 Task: Plan a study group session for the upcoming exam on the 15th at 2:00 PM.
Action: Mouse moved to (101, 108)
Screenshot: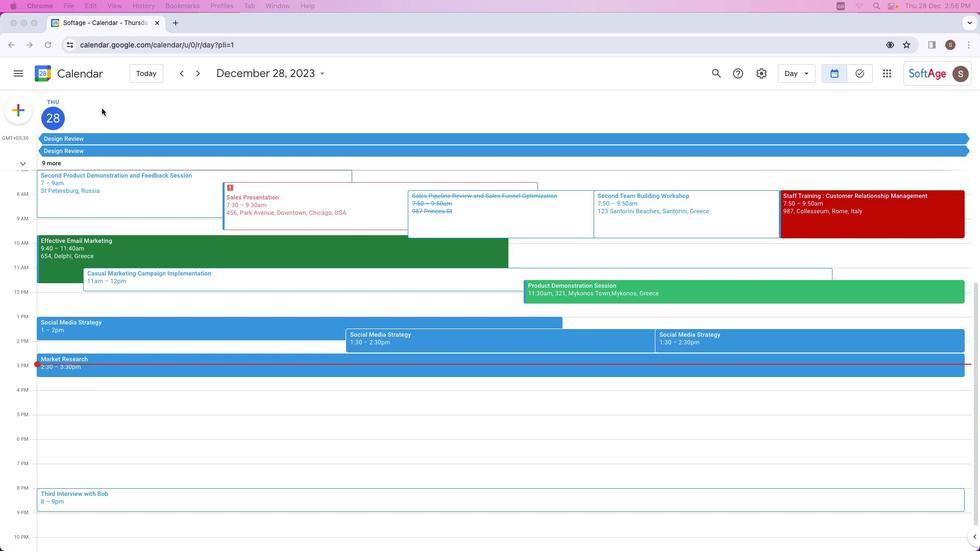 
Action: Mouse pressed left at (101, 108)
Screenshot: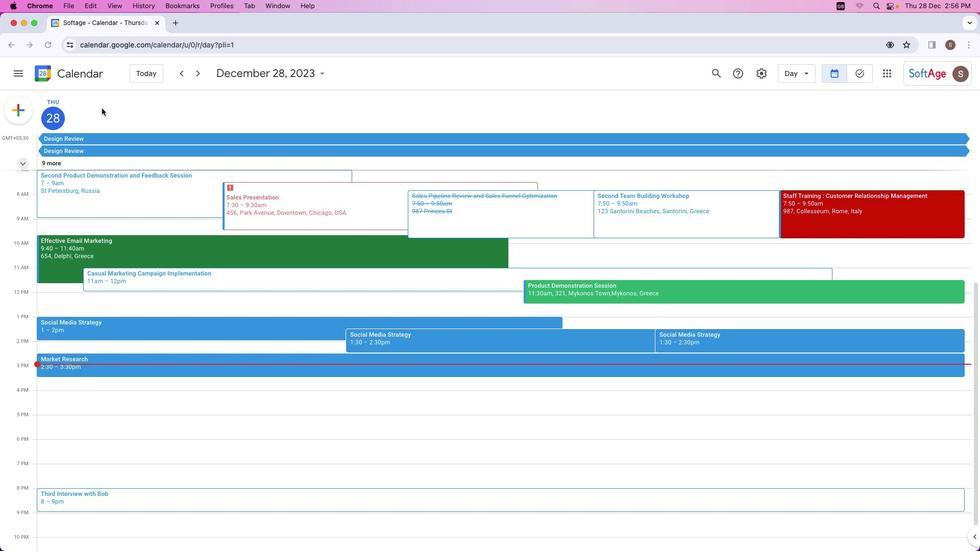 
Action: Mouse moved to (18, 106)
Screenshot: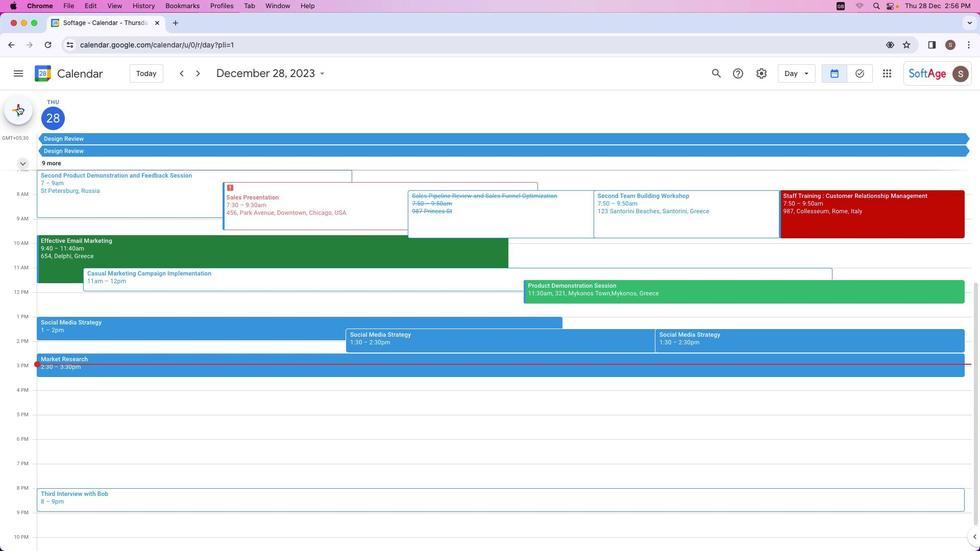 
Action: Mouse pressed left at (18, 106)
Screenshot: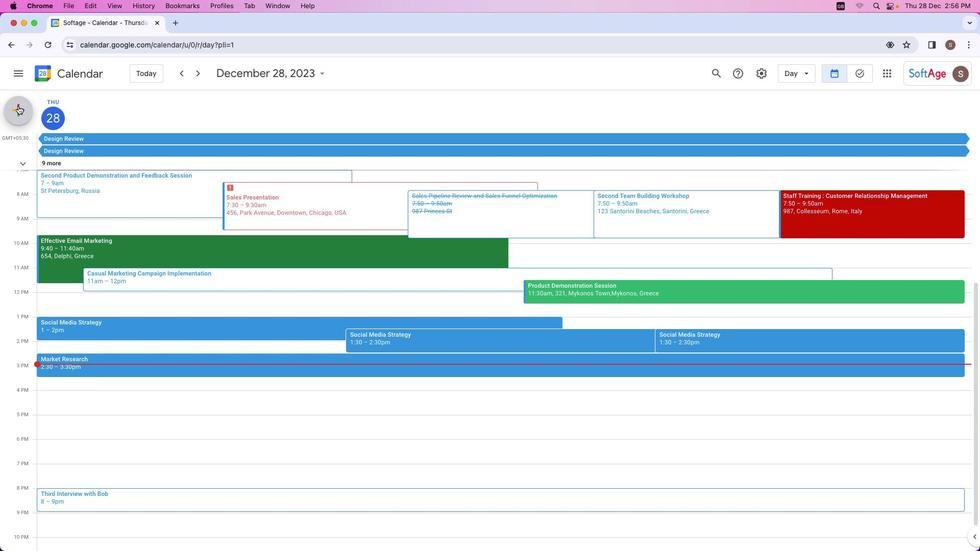 
Action: Mouse moved to (52, 139)
Screenshot: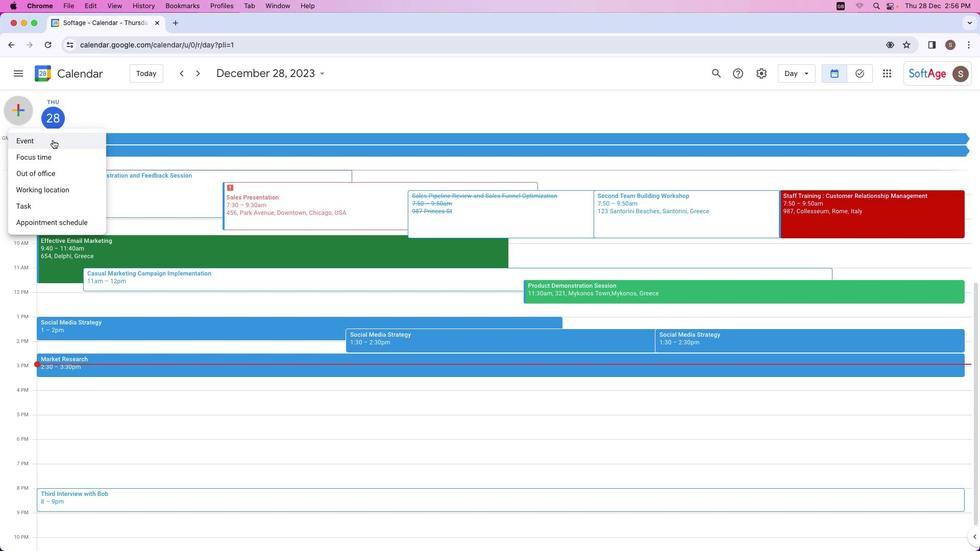 
Action: Mouse pressed left at (52, 139)
Screenshot: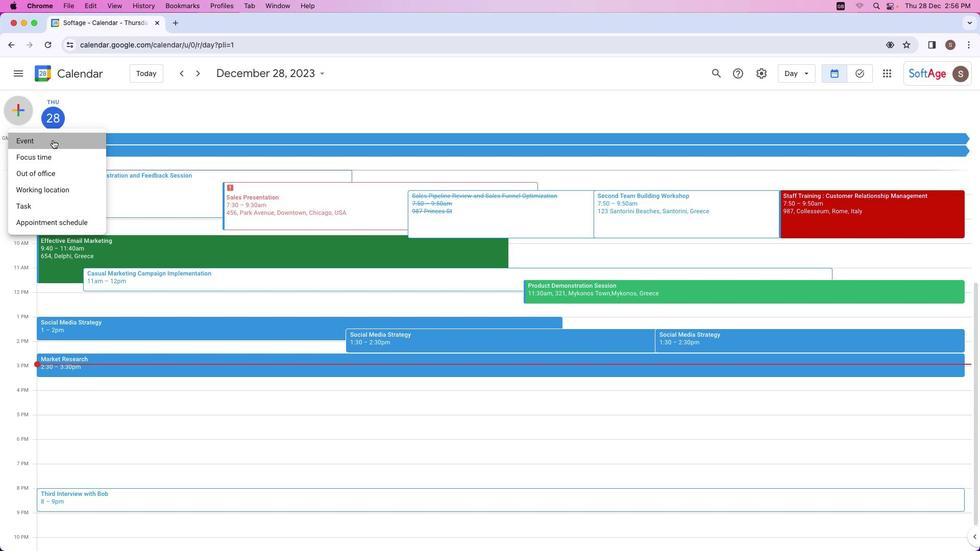 
Action: Mouse moved to (374, 208)
Screenshot: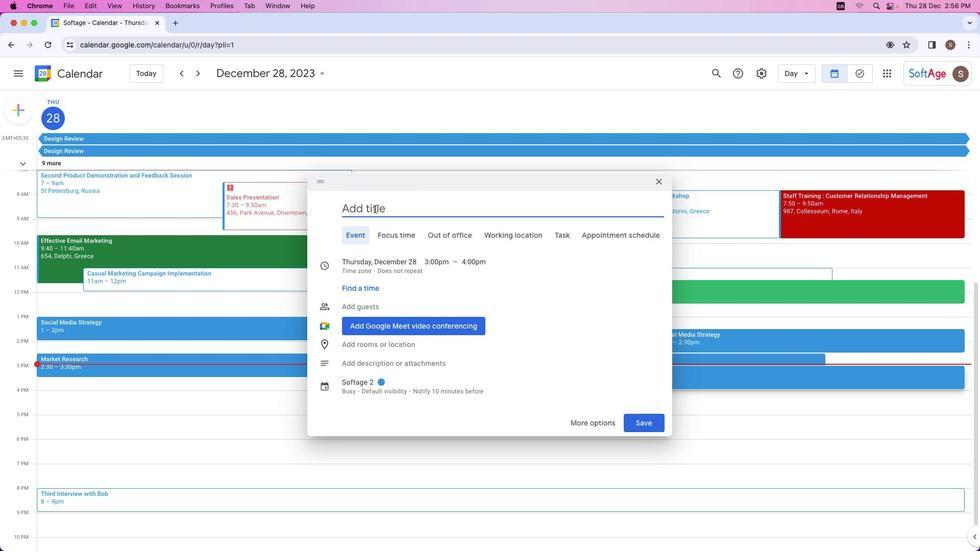 
Action: Mouse pressed left at (374, 208)
Screenshot: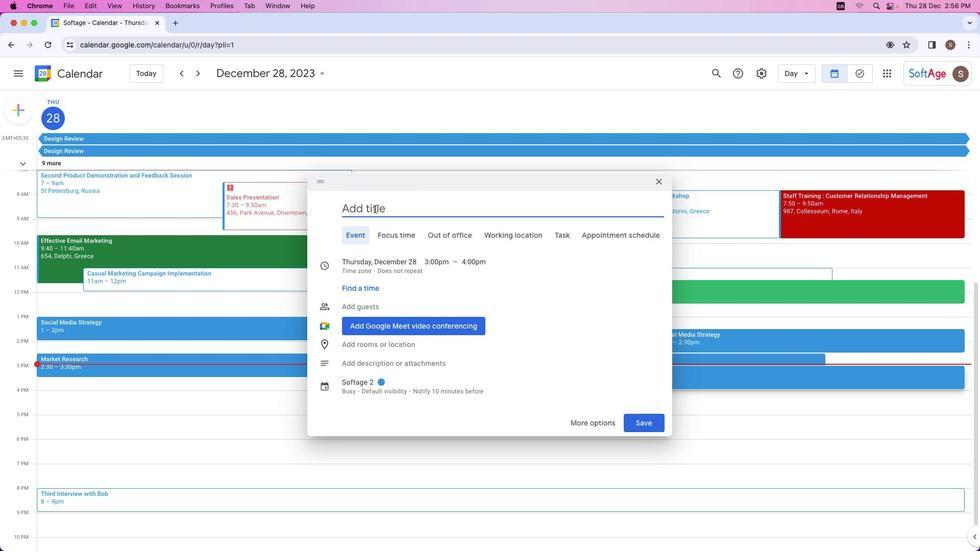 
Action: Key pressed Key.caps_lock'S'Key.caps_lock't''u''d''y'Key.space'g'Key.caps_lockKey.backspace'G'Key.caps_lock'r''o''u''p'
Screenshot: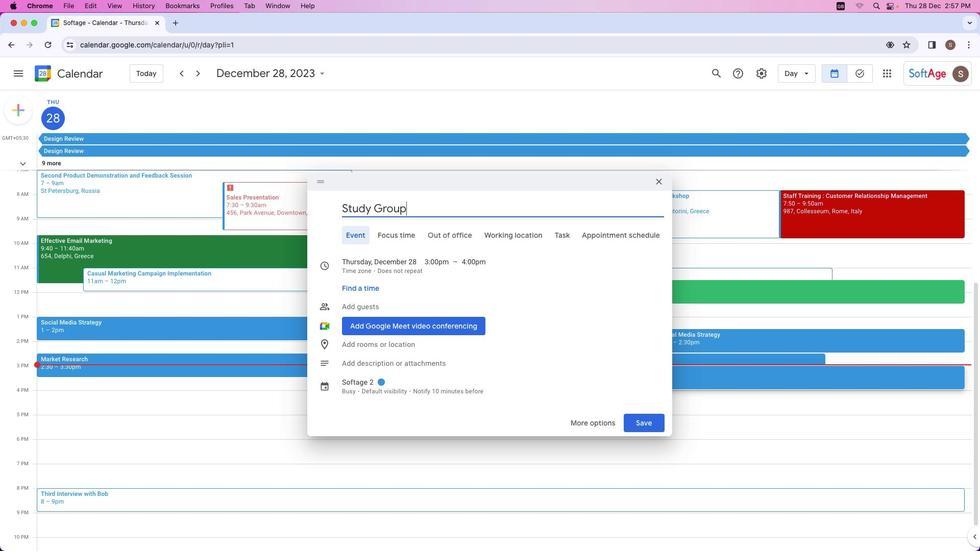 
Action: Mouse moved to (377, 259)
Screenshot: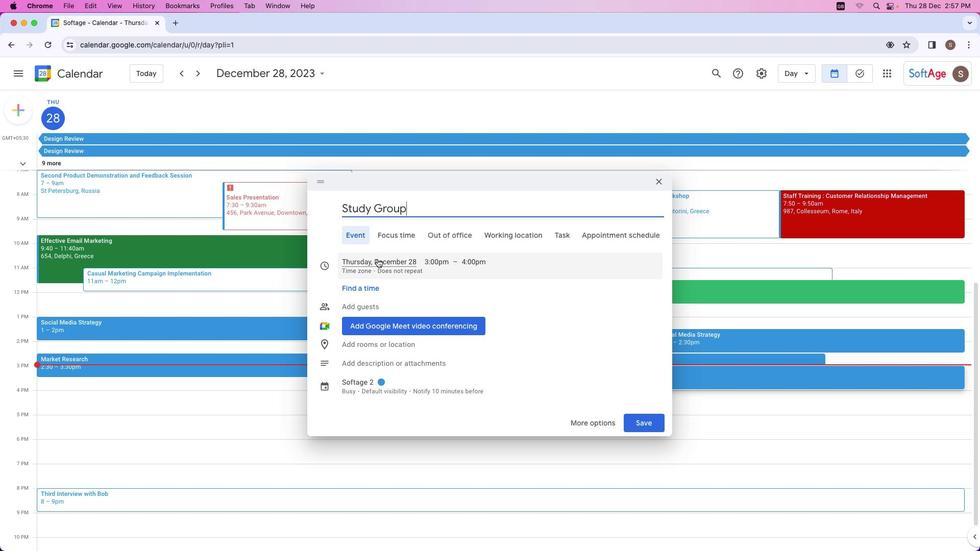 
Action: Mouse pressed left at (377, 259)
Screenshot: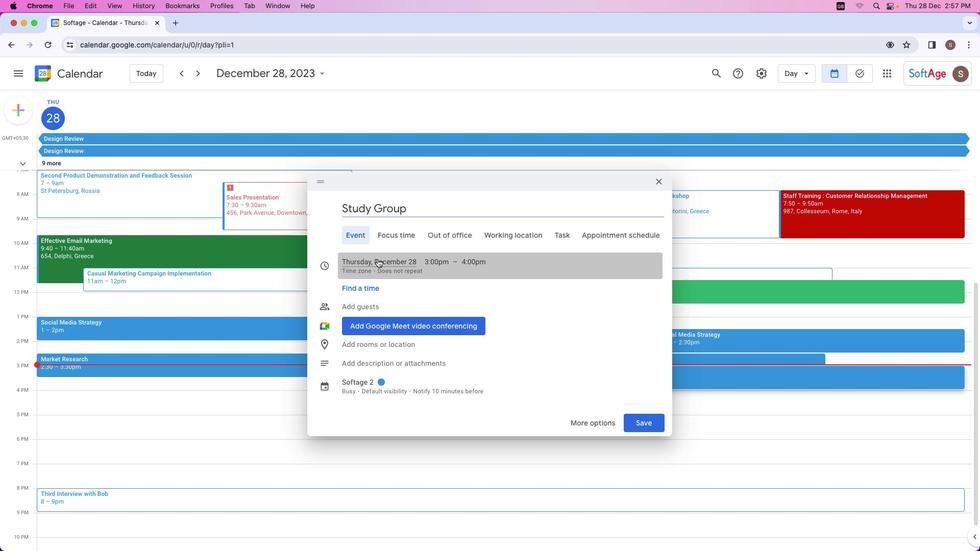 
Action: Mouse moved to (465, 285)
Screenshot: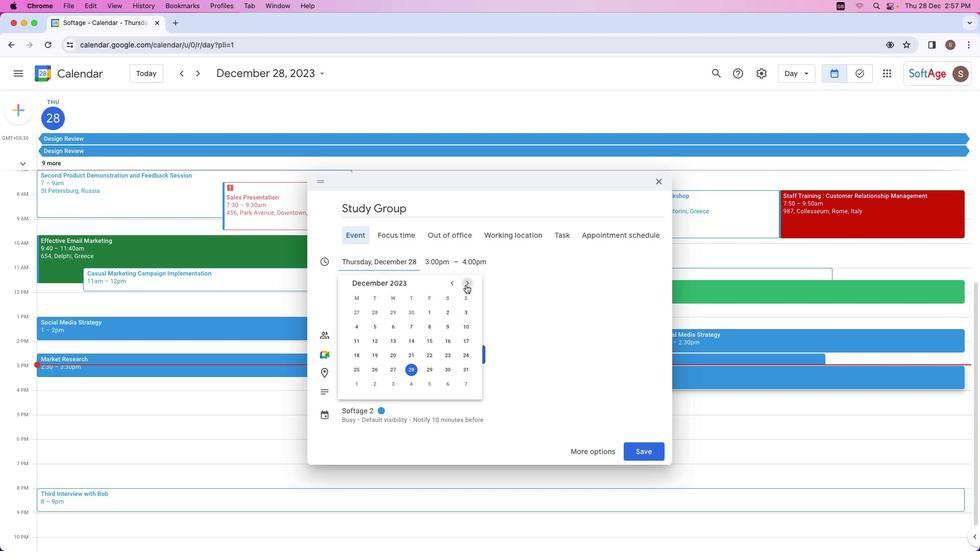 
Action: Mouse pressed left at (465, 285)
Screenshot: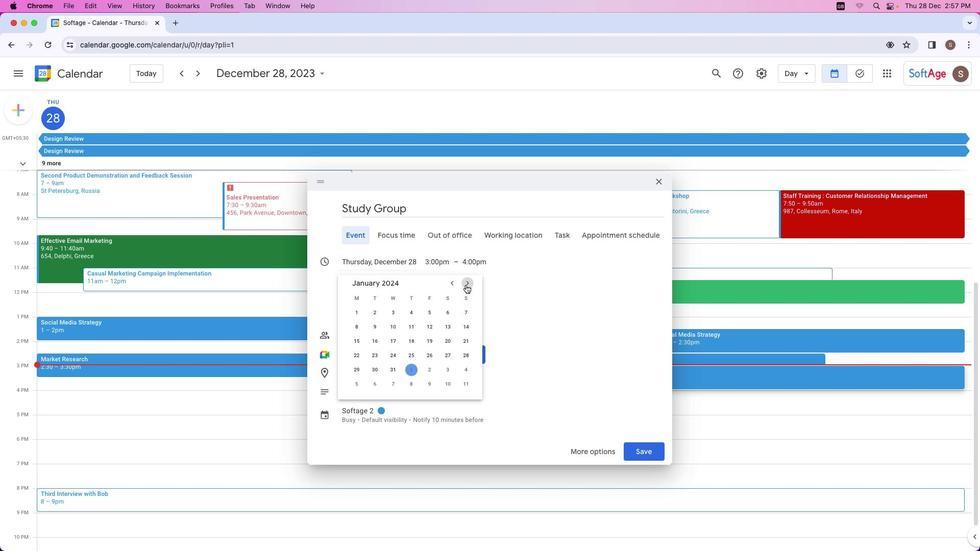 
Action: Mouse moved to (359, 338)
Screenshot: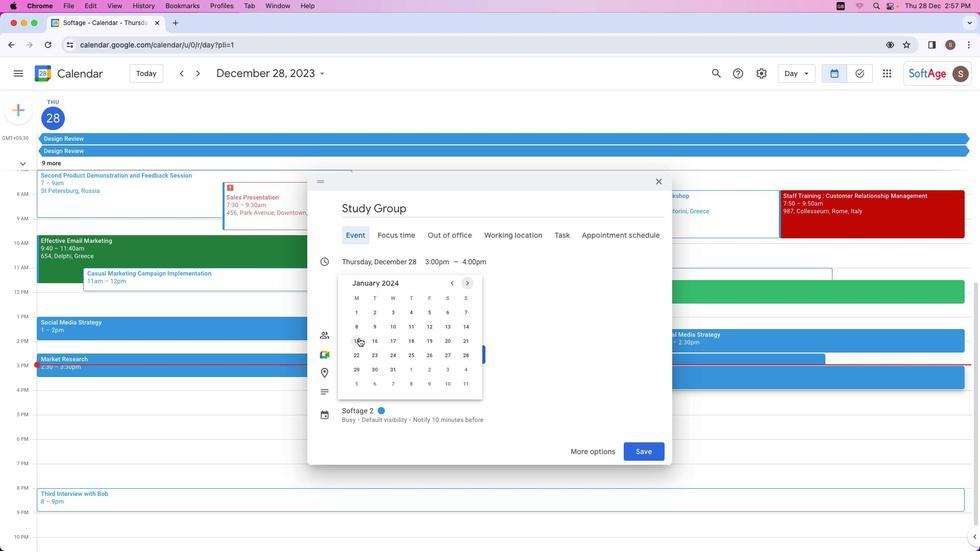 
Action: Mouse pressed left at (359, 338)
Screenshot: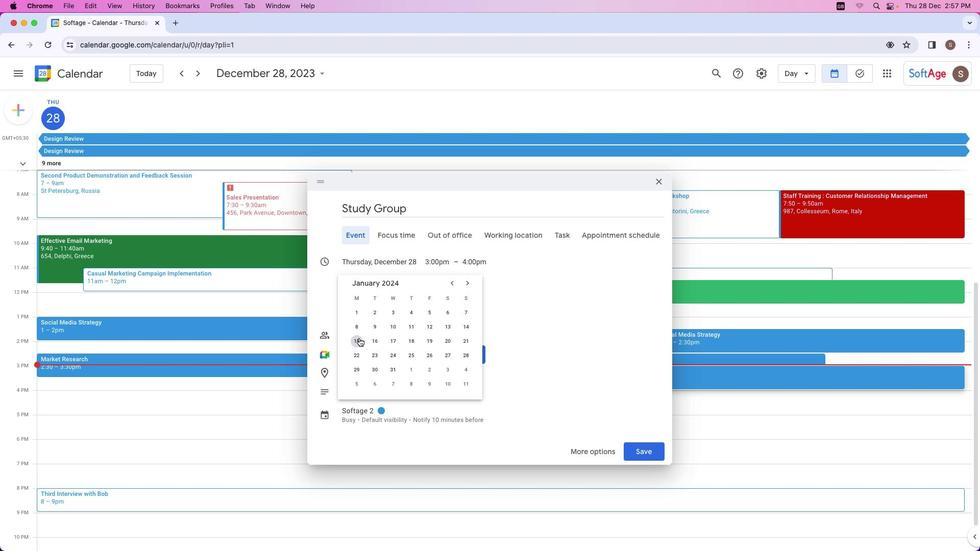 
Action: Mouse moved to (452, 262)
Screenshot: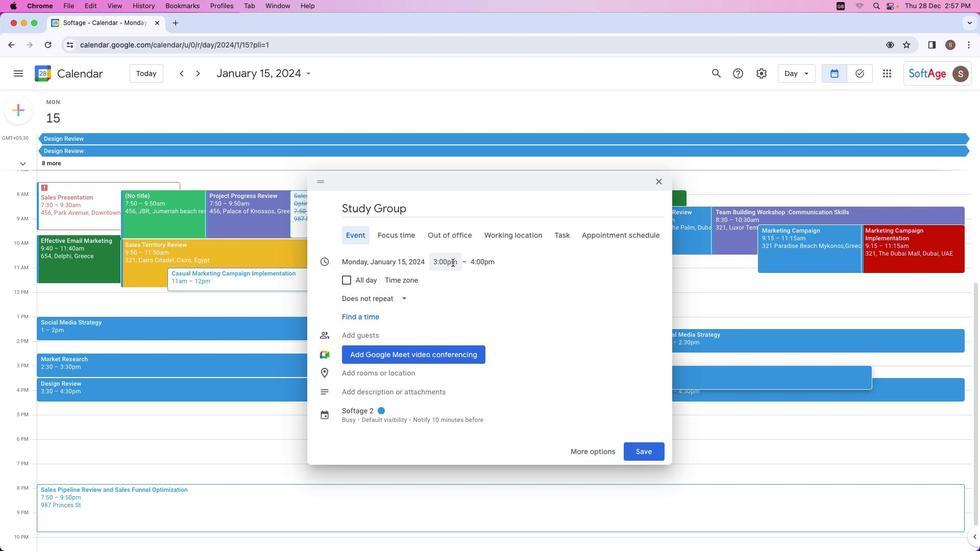 
Action: Mouse pressed left at (452, 262)
Screenshot: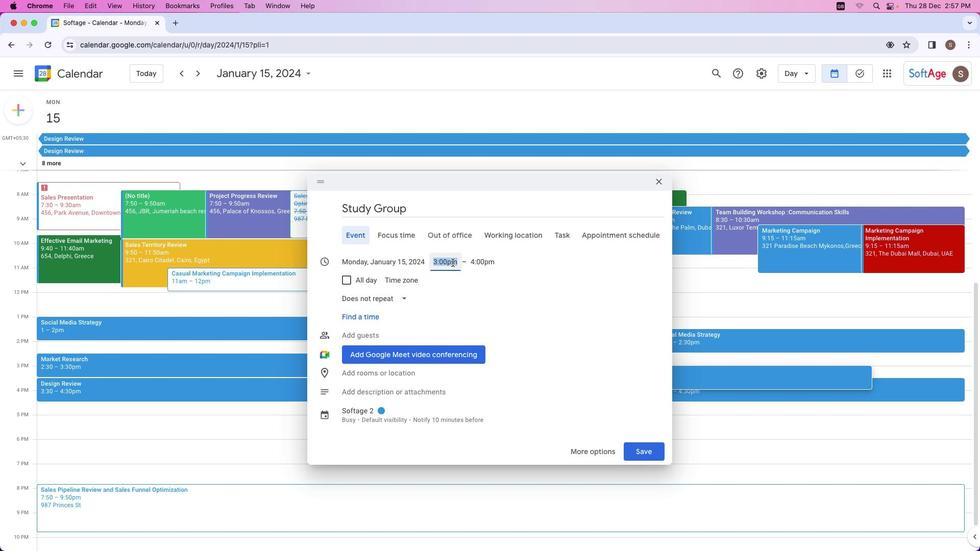 
Action: Mouse moved to (453, 302)
Screenshot: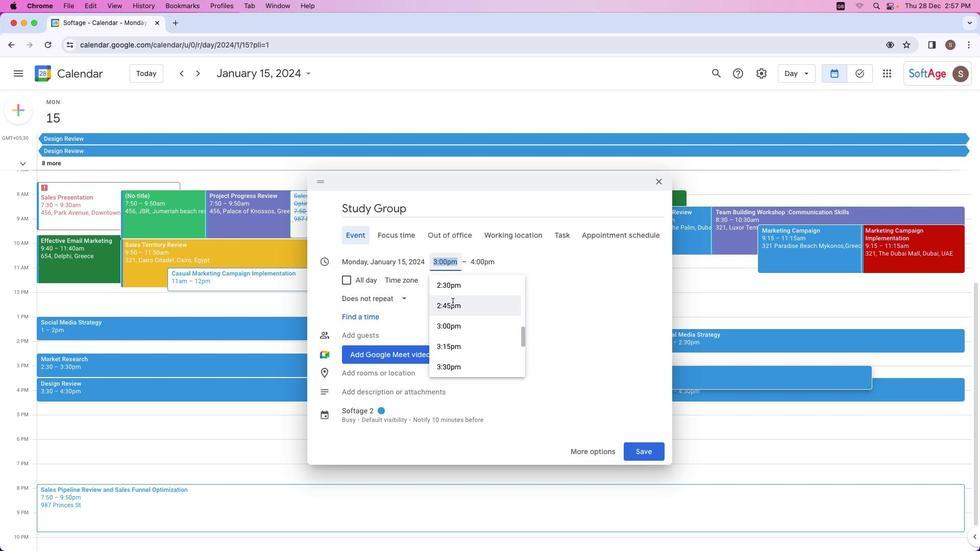 
Action: Mouse scrolled (453, 302) with delta (0, 0)
Screenshot: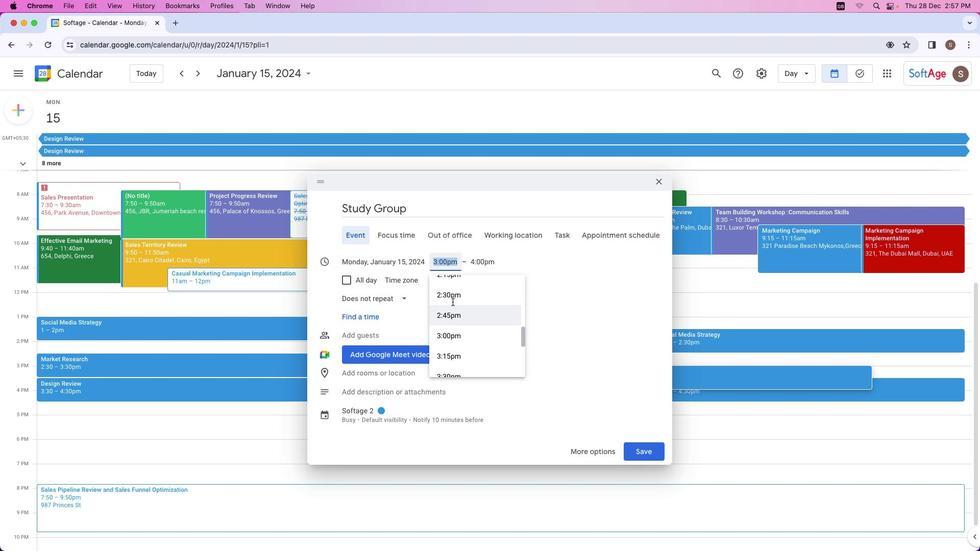 
Action: Mouse scrolled (453, 302) with delta (0, 0)
Screenshot: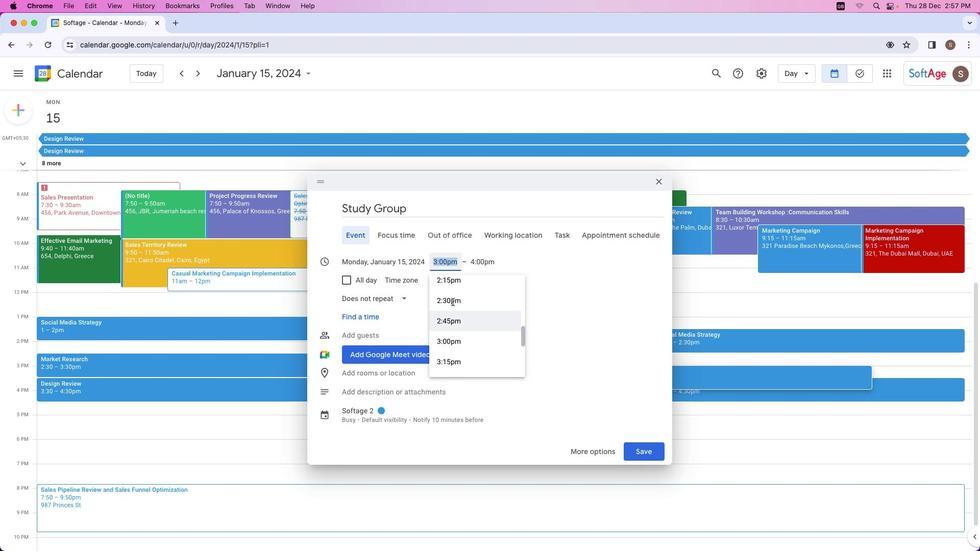 
Action: Mouse scrolled (453, 302) with delta (0, 0)
Screenshot: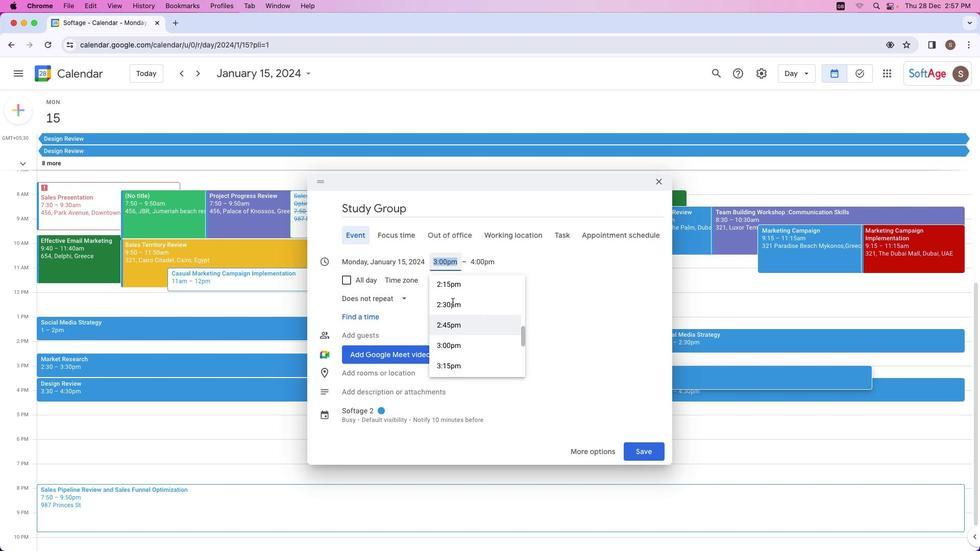 
Action: Mouse scrolled (453, 302) with delta (0, 0)
Screenshot: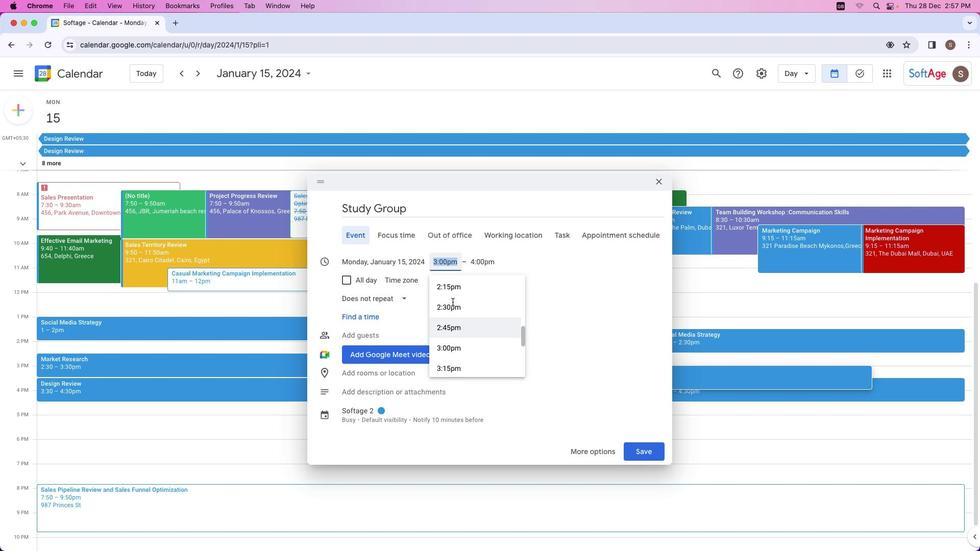 
Action: Mouse scrolled (453, 302) with delta (0, 0)
Screenshot: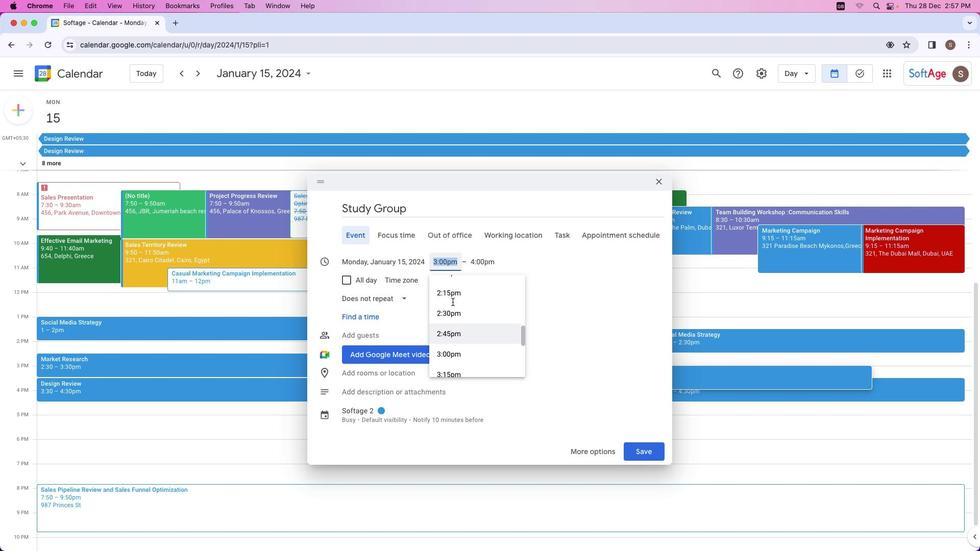 
Action: Mouse scrolled (453, 302) with delta (0, 0)
Screenshot: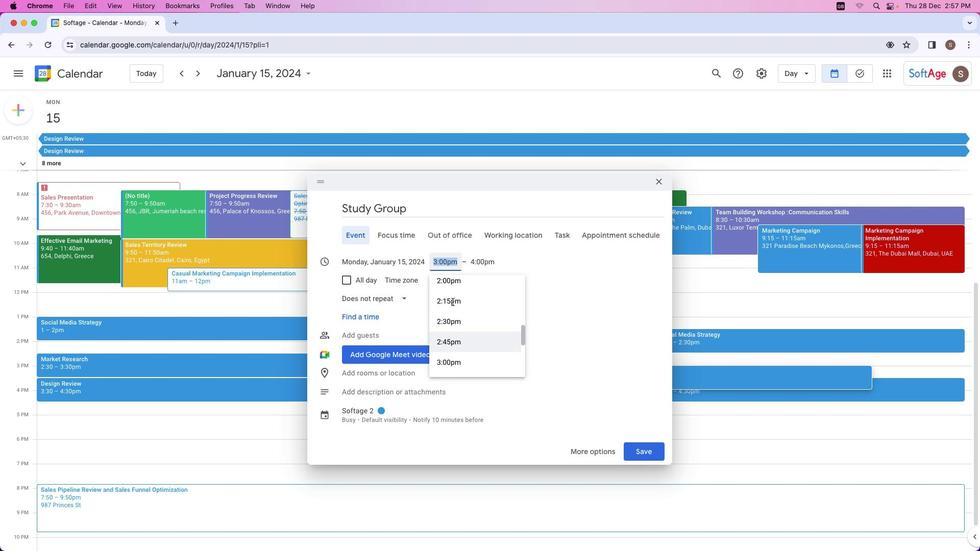 
Action: Mouse scrolled (453, 302) with delta (0, 0)
Screenshot: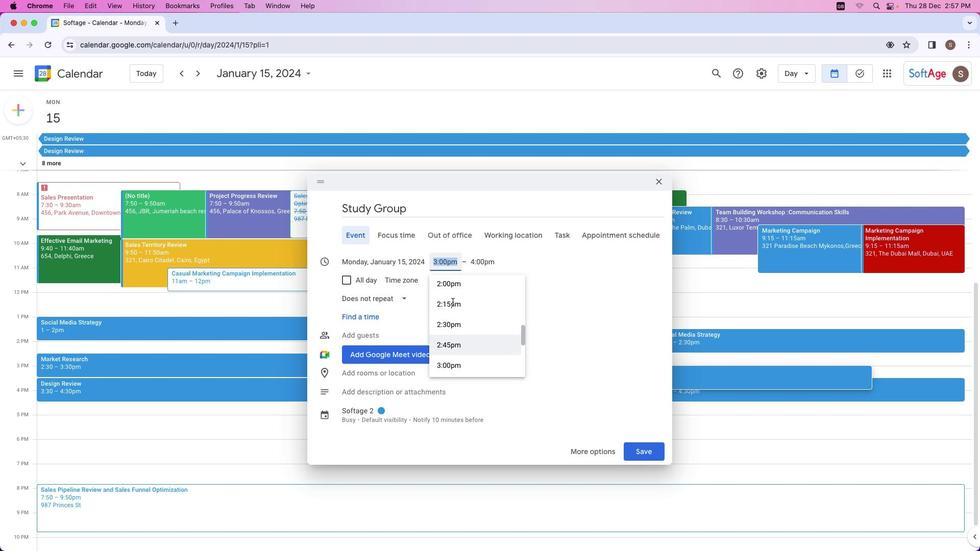 
Action: Mouse moved to (459, 281)
Screenshot: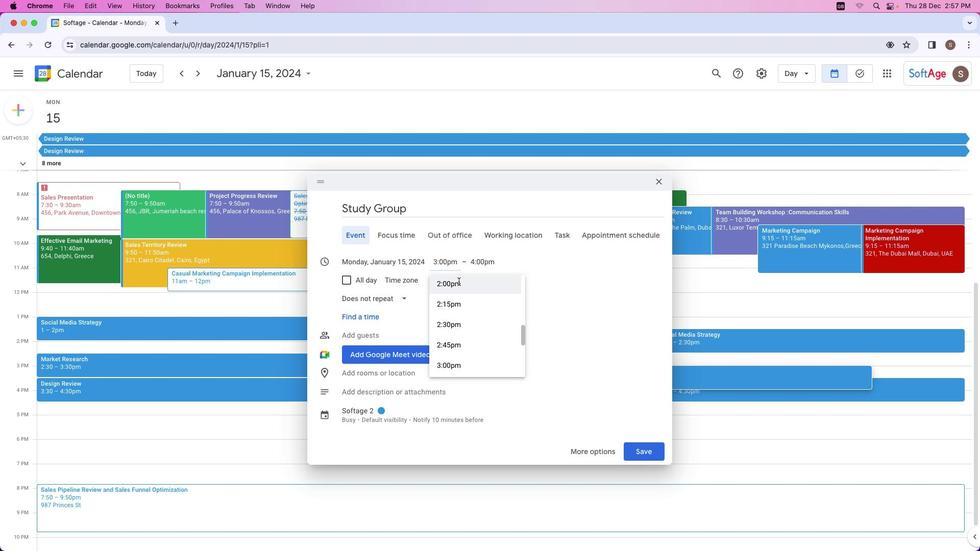 
Action: Mouse pressed left at (459, 281)
Screenshot: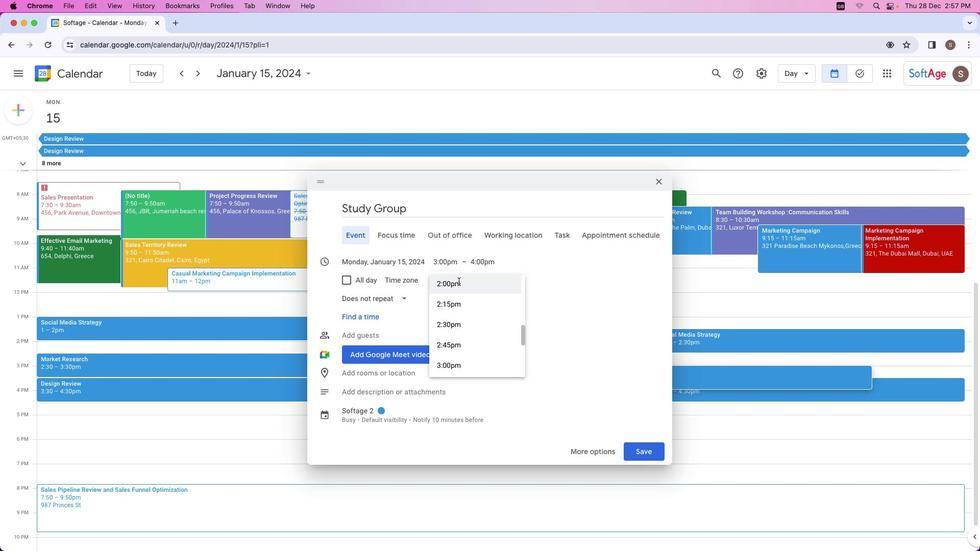 
Action: Mouse moved to (346, 278)
Screenshot: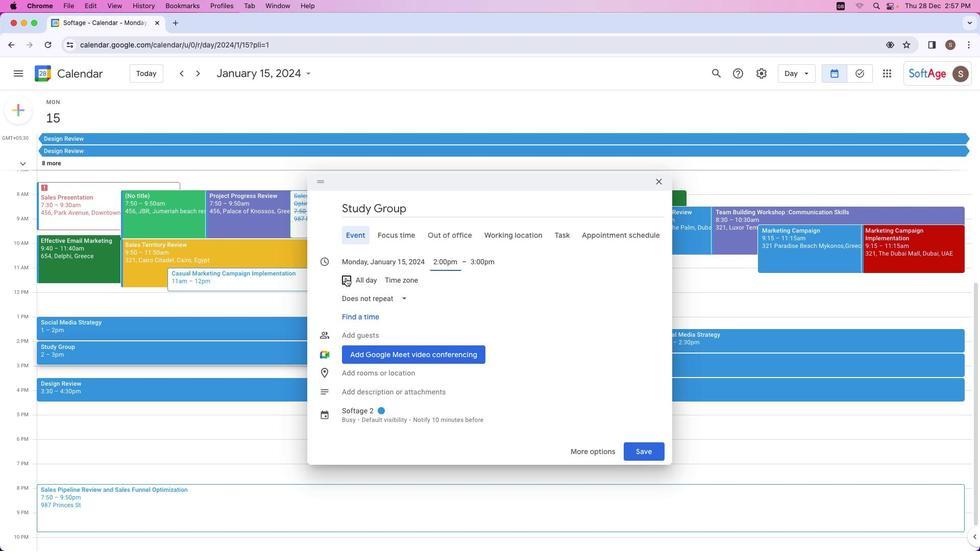 
Action: Mouse pressed left at (346, 278)
Screenshot: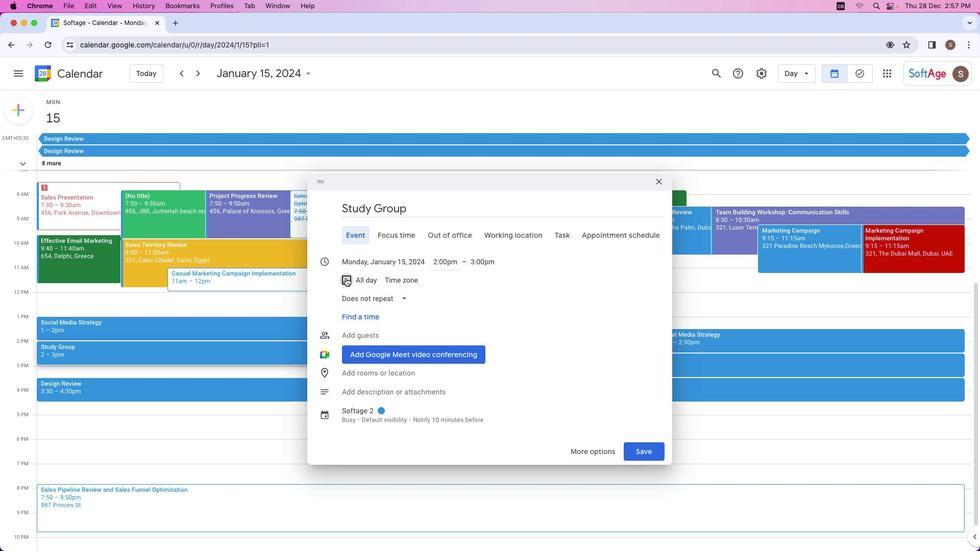 
Action: Mouse moved to (439, 362)
Screenshot: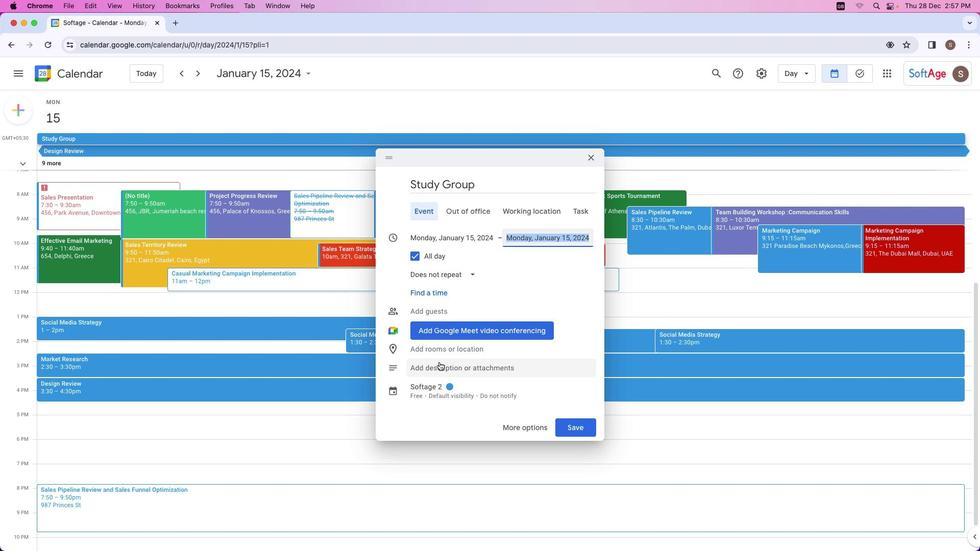 
Action: Mouse pressed left at (439, 362)
Screenshot: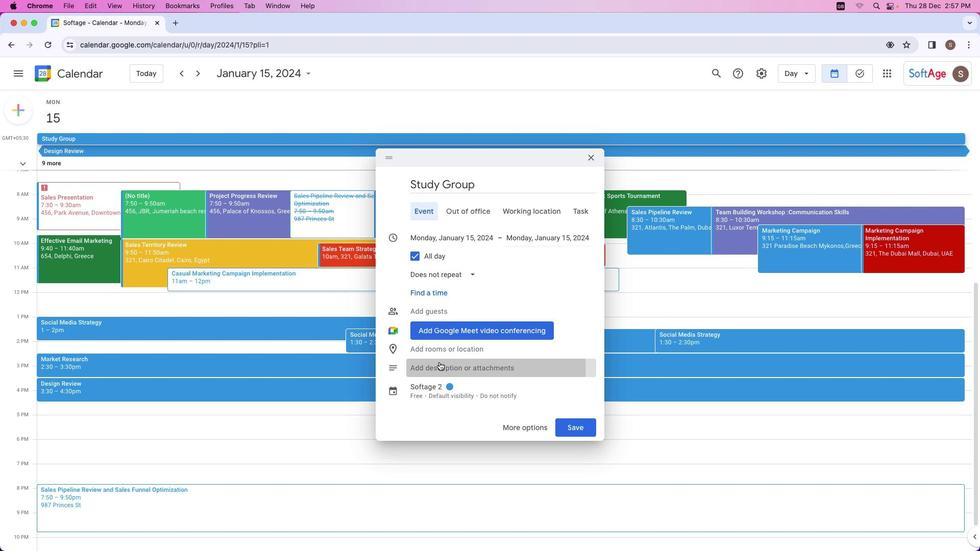 
Action: Mouse moved to (436, 375)
Screenshot: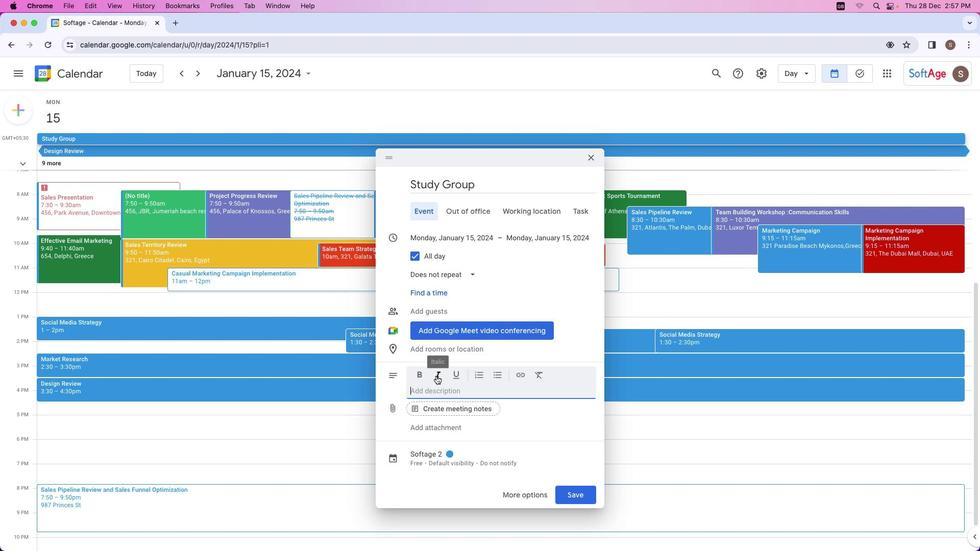 
Action: Mouse pressed left at (436, 375)
Screenshot: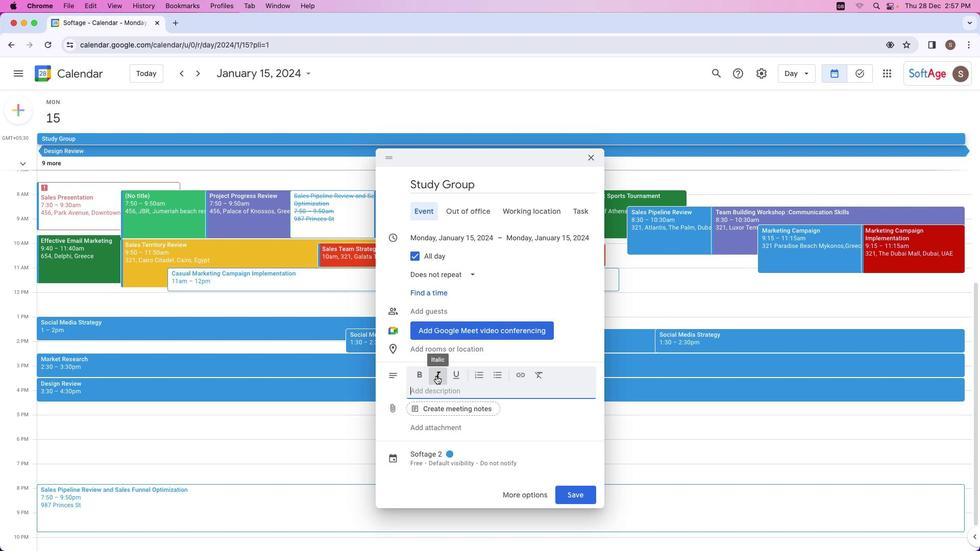 
Action: Mouse moved to (432, 386)
Screenshot: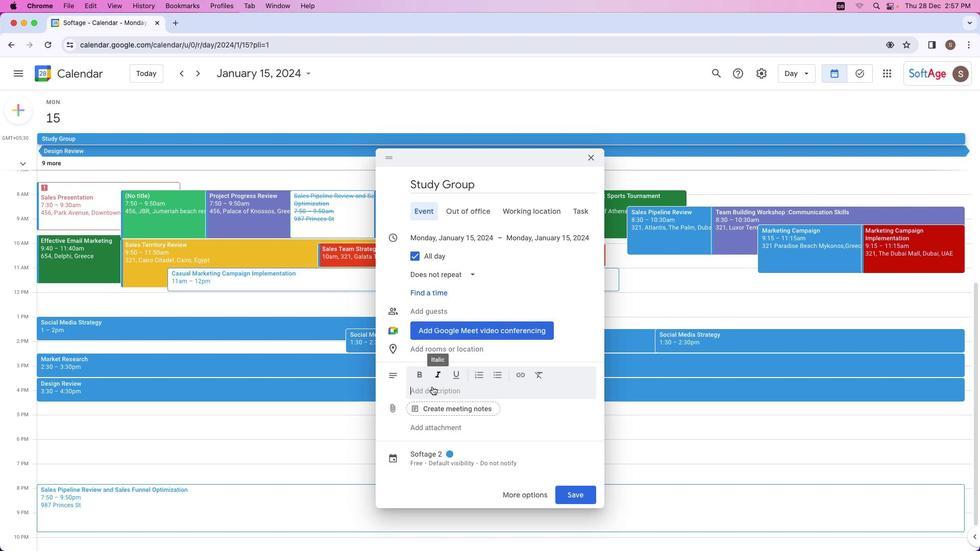 
Action: Key pressed 't'Key.backspaceKey.shift'T''h''i''s'Key.space'i''s'Key.space'a'Key.space's''t''u''d''y'Key.space'g''r''o''u''p'Key.space's''e''s''s''i''o''n'Key.space'f''o''r'Key.space't''h''e'Key.space'u''p''c''o''m''i''n''g'Key.space'e''x''a''m'Key.space'p''l''a''n''n''i''n''g''.'
Screenshot: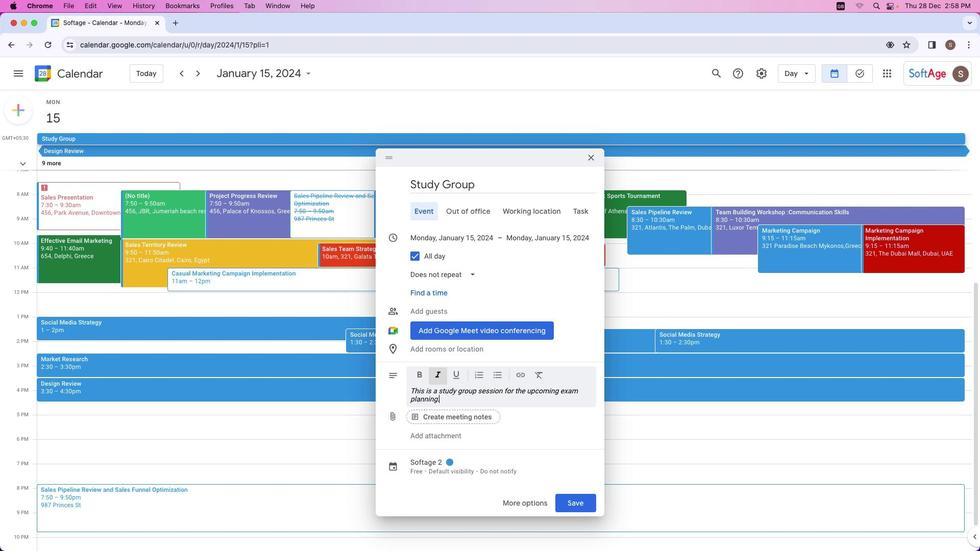 
Action: Mouse moved to (572, 501)
Screenshot: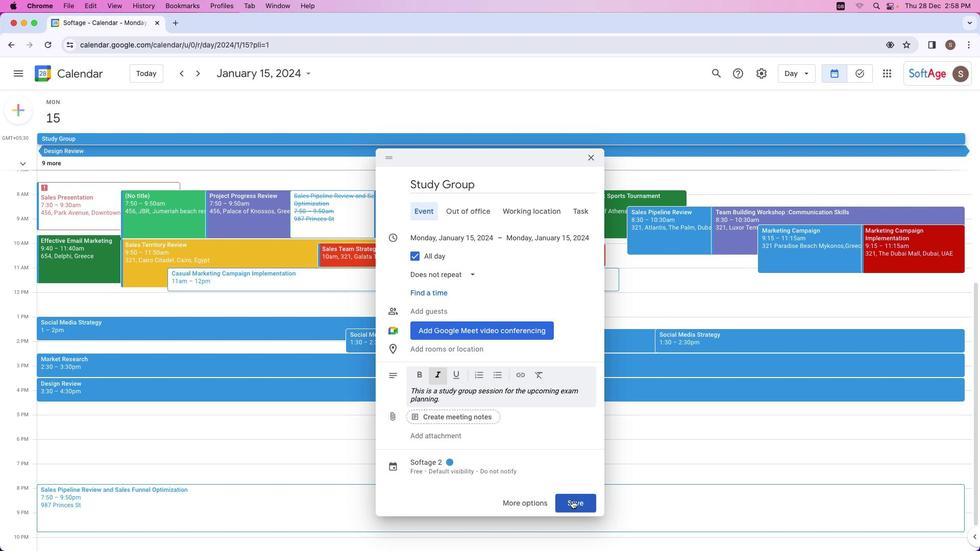 
Action: Mouse pressed left at (572, 501)
Screenshot: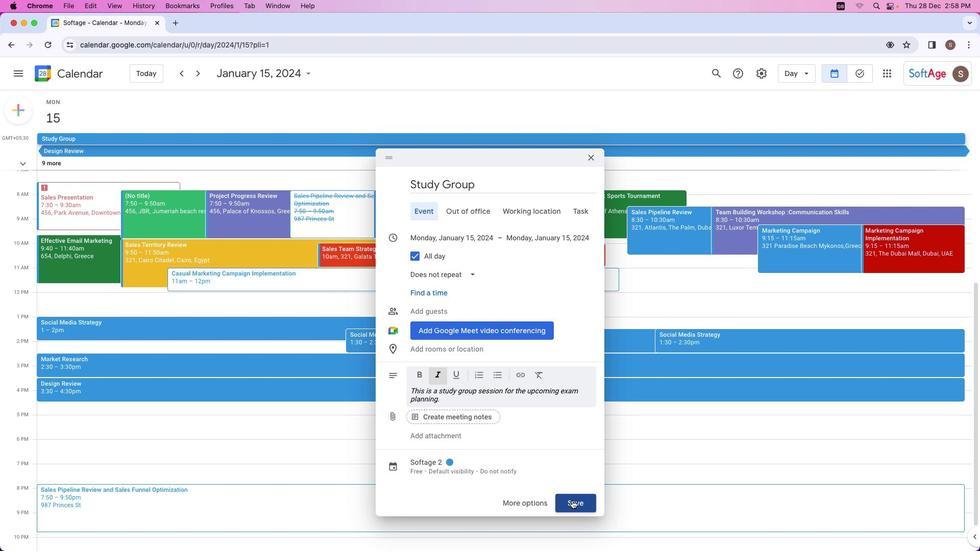 
Action: Mouse moved to (299, 335)
Screenshot: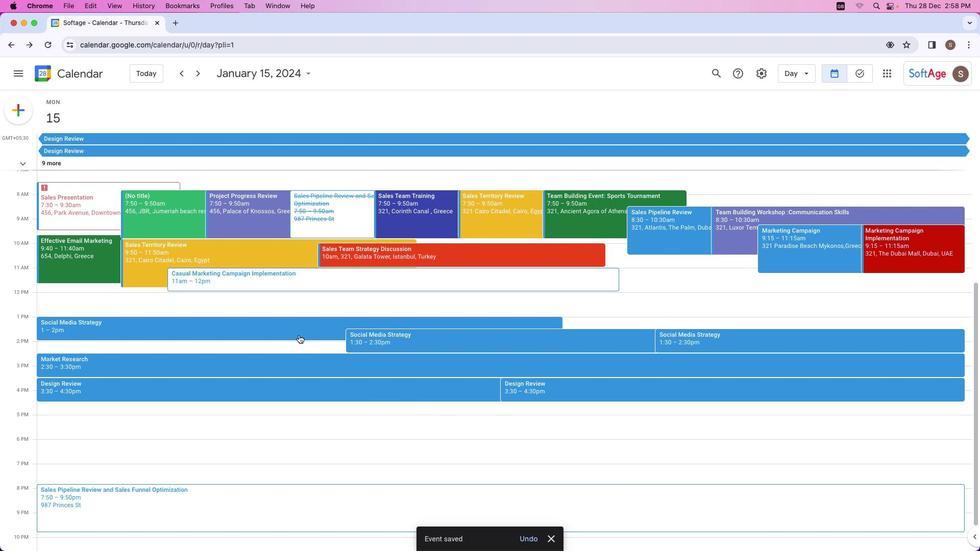 
Action: Mouse scrolled (299, 335) with delta (0, 0)
Screenshot: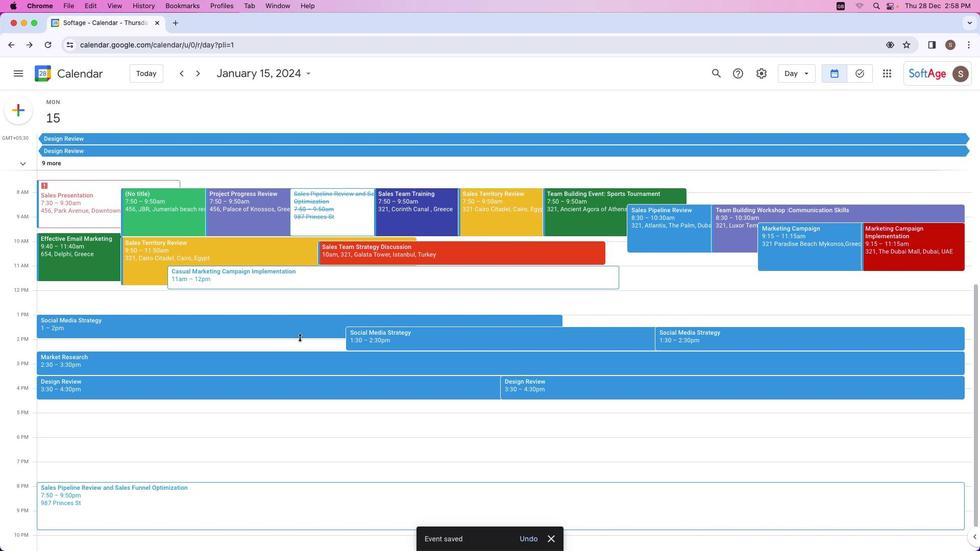 
Action: Mouse moved to (299, 337)
Screenshot: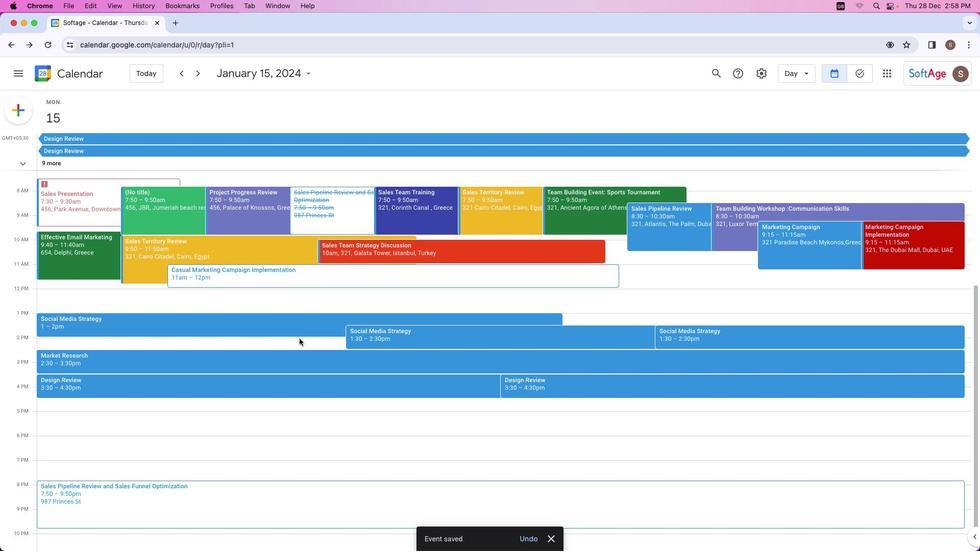
Action: Mouse scrolled (299, 337) with delta (0, 0)
Screenshot: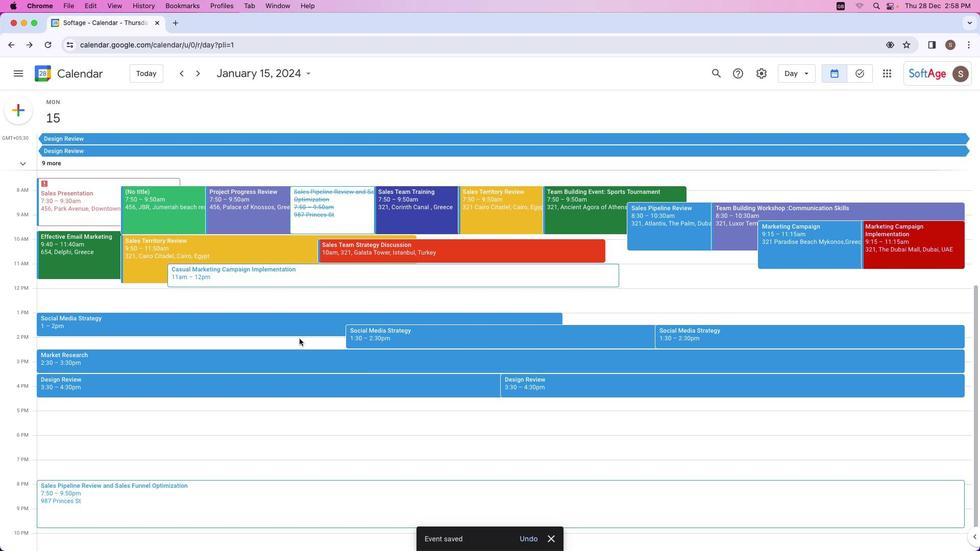 
Action: Mouse moved to (299, 338)
Screenshot: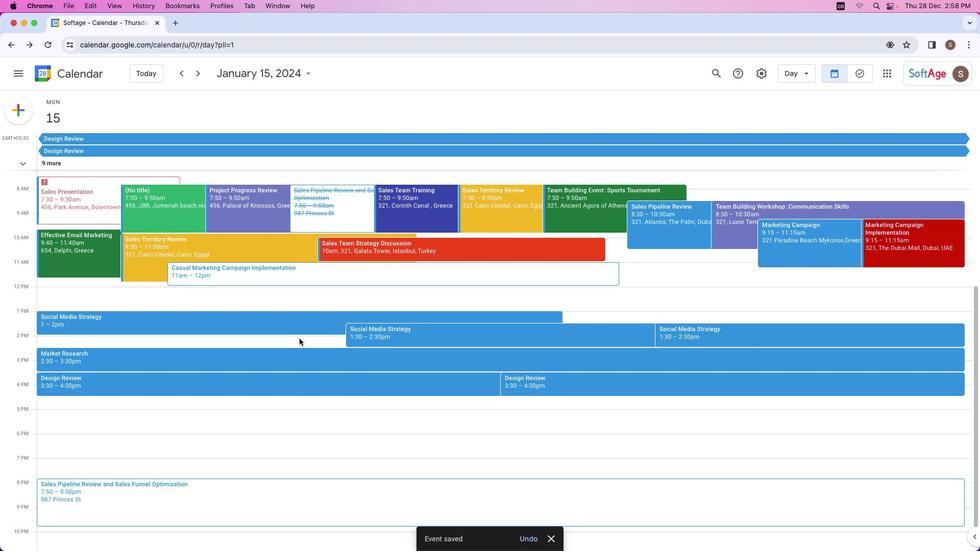 
Action: Mouse scrolled (299, 338) with delta (0, 0)
Screenshot: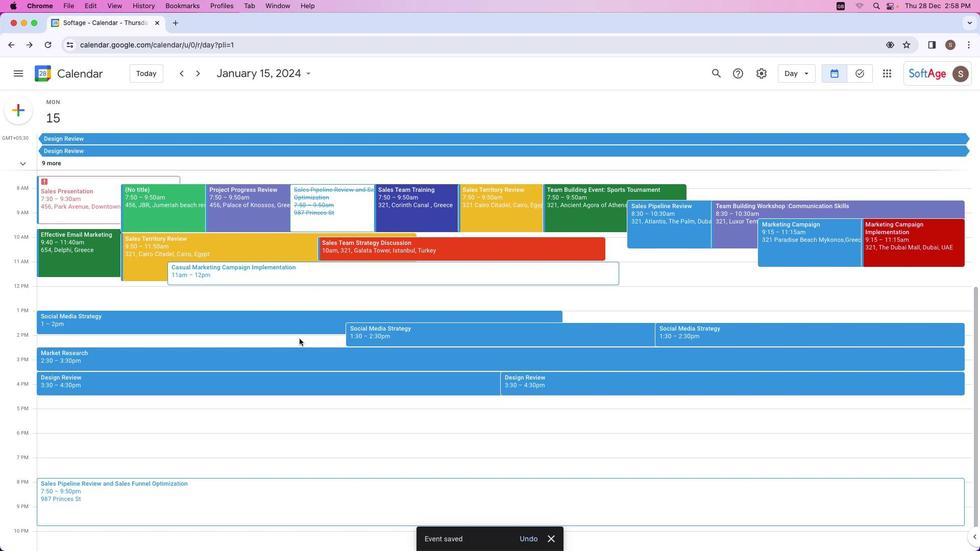 
Action: Mouse scrolled (299, 338) with delta (0, 0)
Screenshot: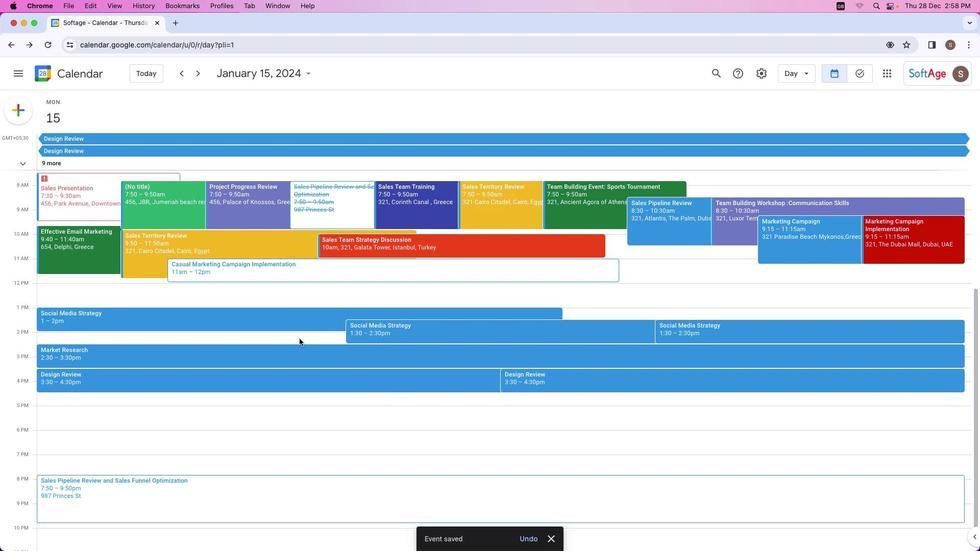 
Action: Mouse scrolled (299, 338) with delta (0, 0)
Screenshot: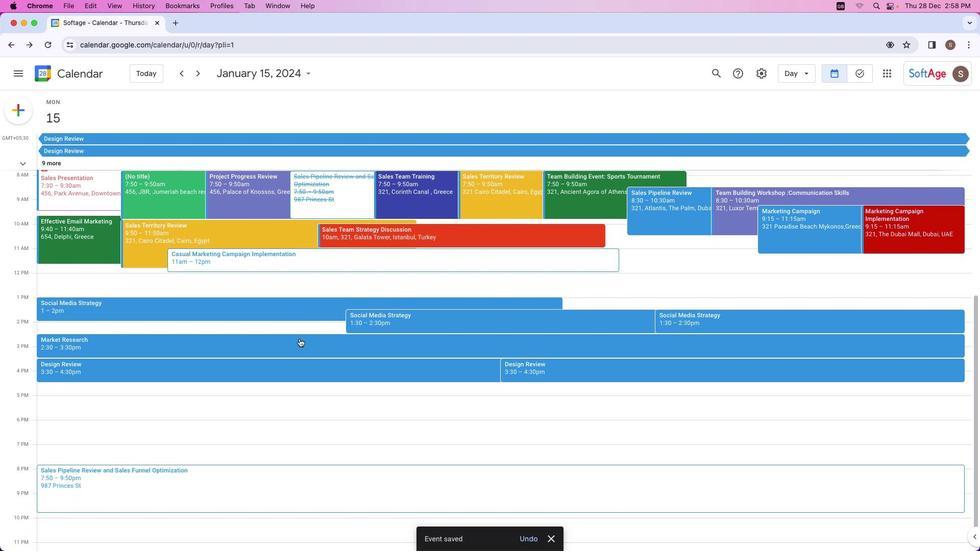 
Action: Mouse scrolled (299, 338) with delta (0, 0)
Screenshot: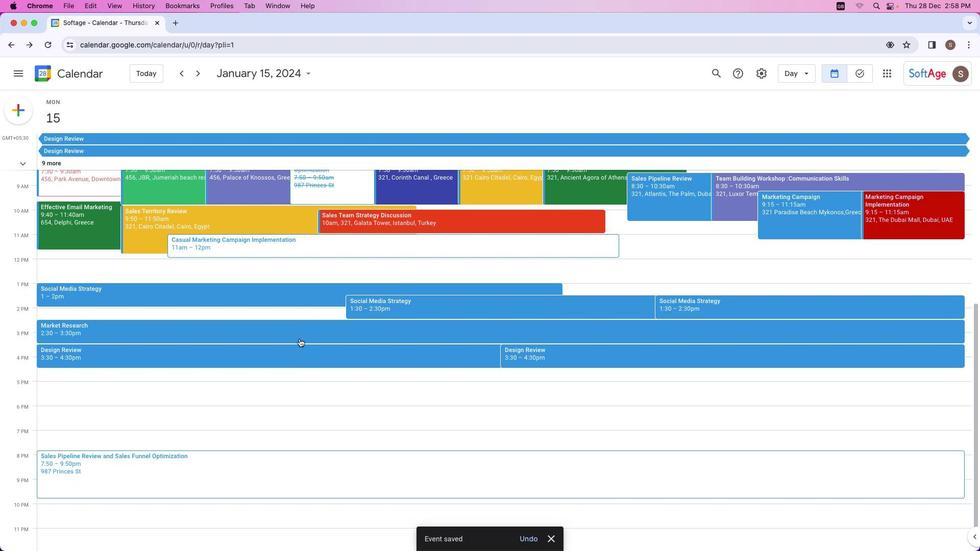 
Action: Mouse scrolled (299, 338) with delta (0, -1)
Screenshot: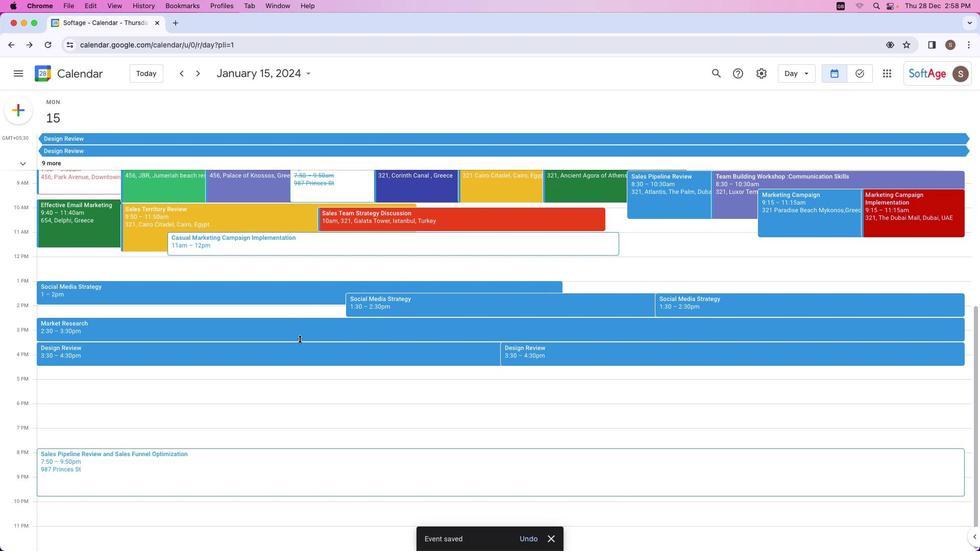 
Action: Mouse scrolled (299, 338) with delta (0, -1)
Screenshot: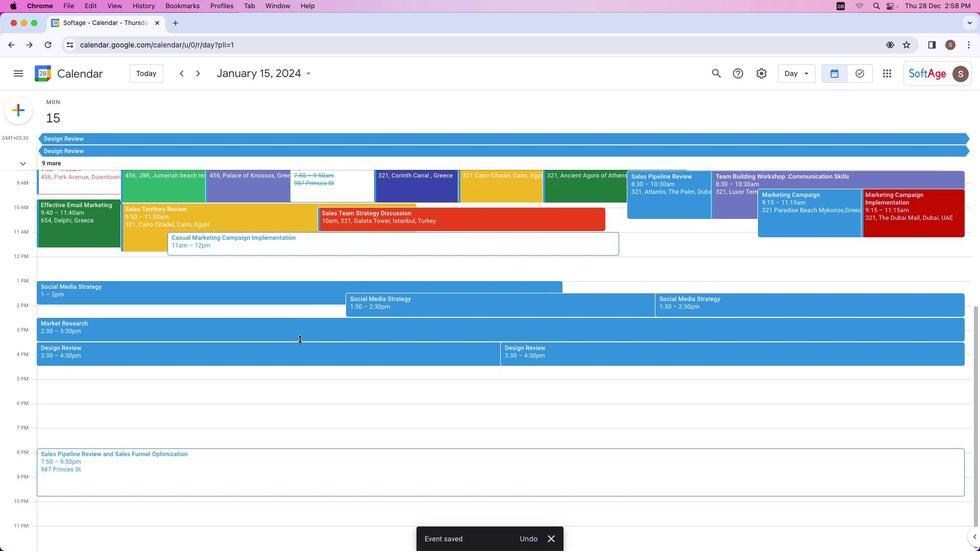 
Action: Mouse moved to (298, 340)
Screenshot: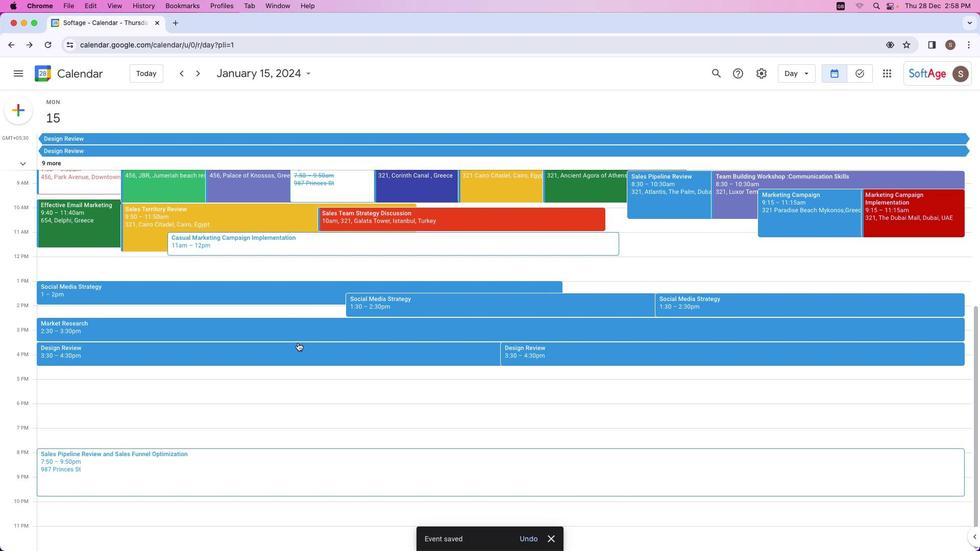 
Action: Mouse scrolled (298, 340) with delta (0, 0)
Screenshot: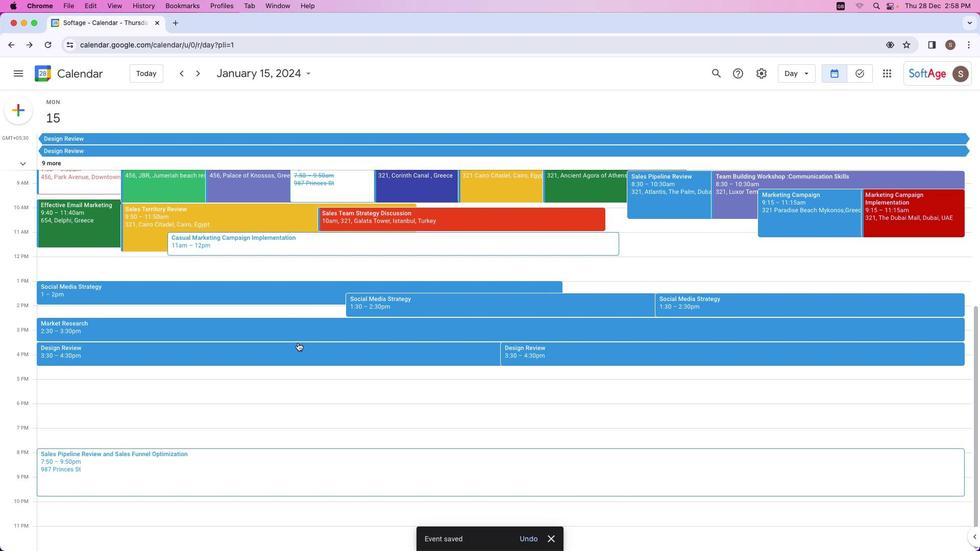 
Action: Mouse moved to (297, 342)
Screenshot: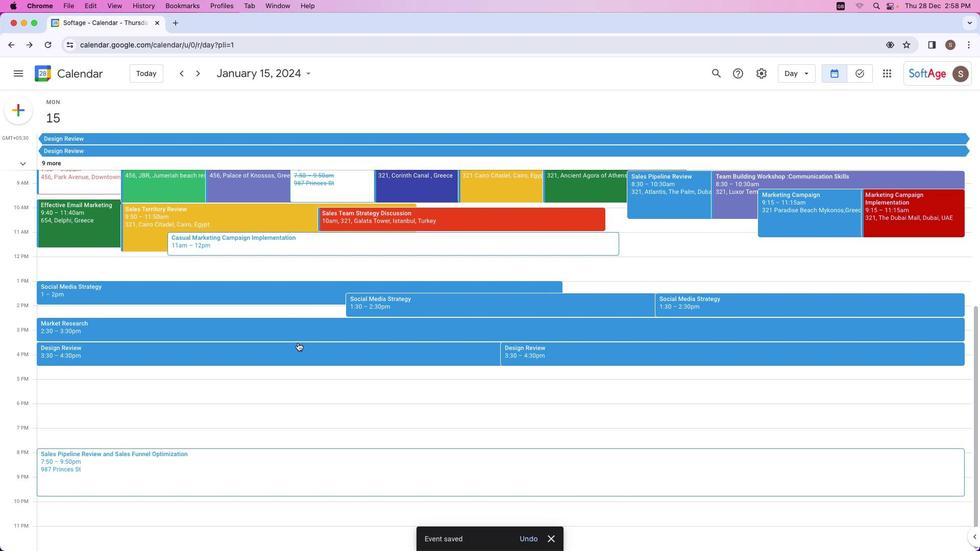 
Action: Mouse scrolled (297, 342) with delta (0, 0)
Screenshot: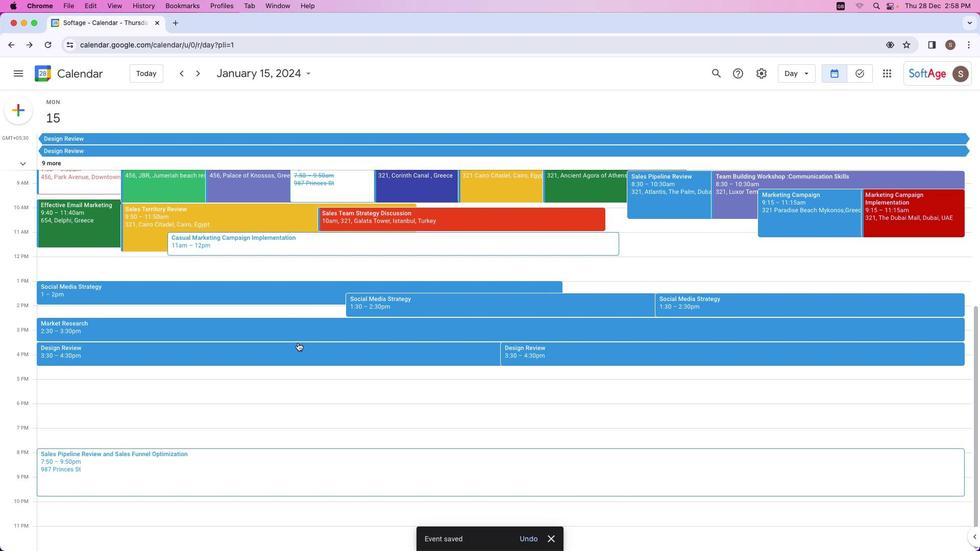
Action: Mouse moved to (297, 343)
Screenshot: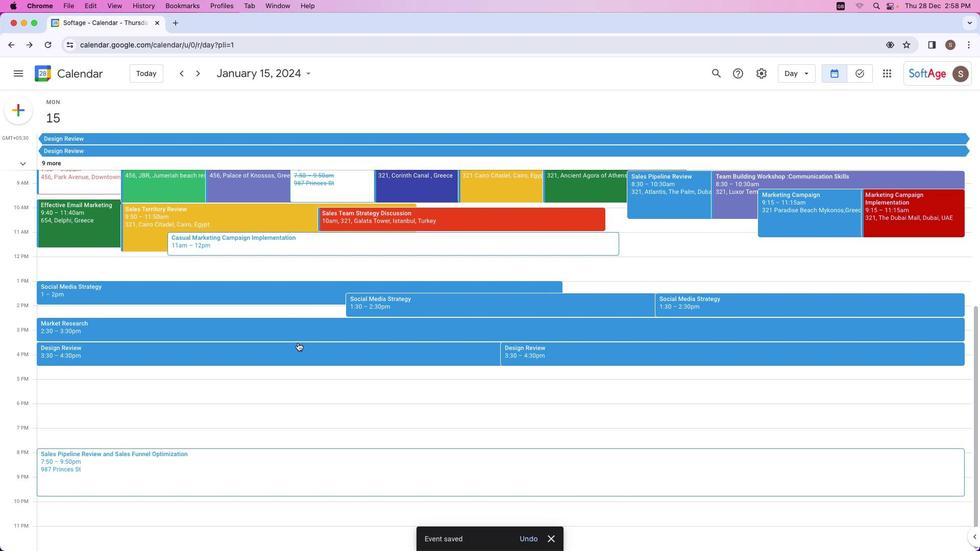 
Action: Mouse scrolled (297, 343) with delta (0, 0)
Screenshot: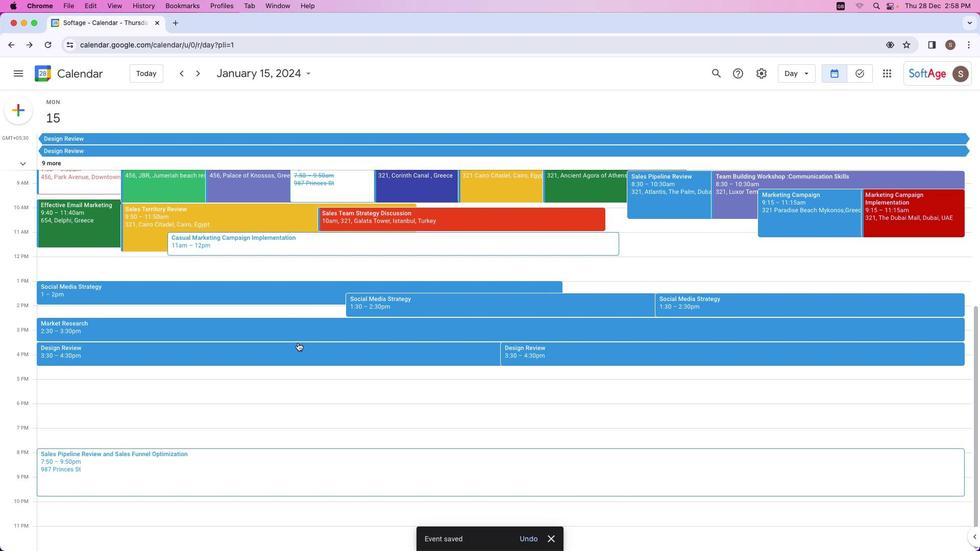 
Action: Mouse scrolled (297, 343) with delta (0, 0)
Screenshot: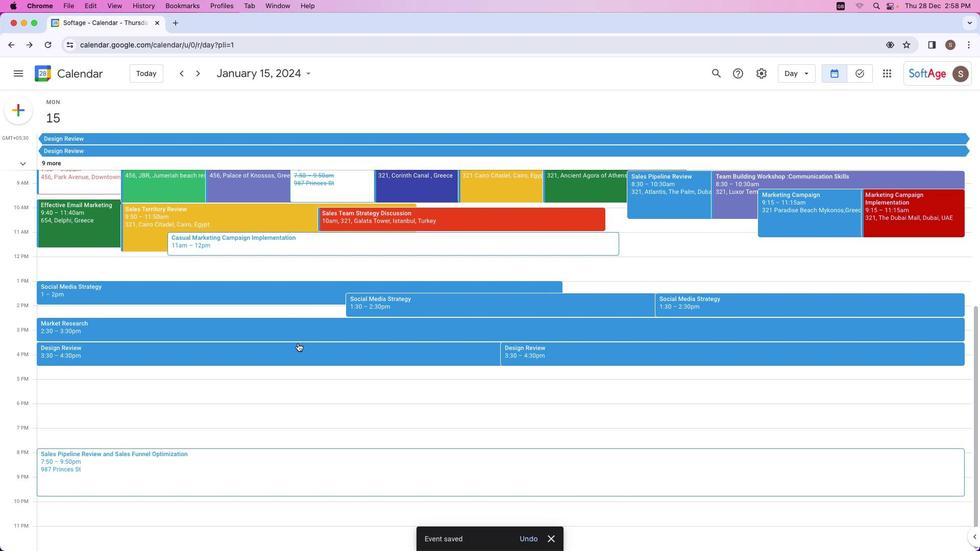 
Action: Mouse scrolled (297, 343) with delta (0, -1)
Screenshot: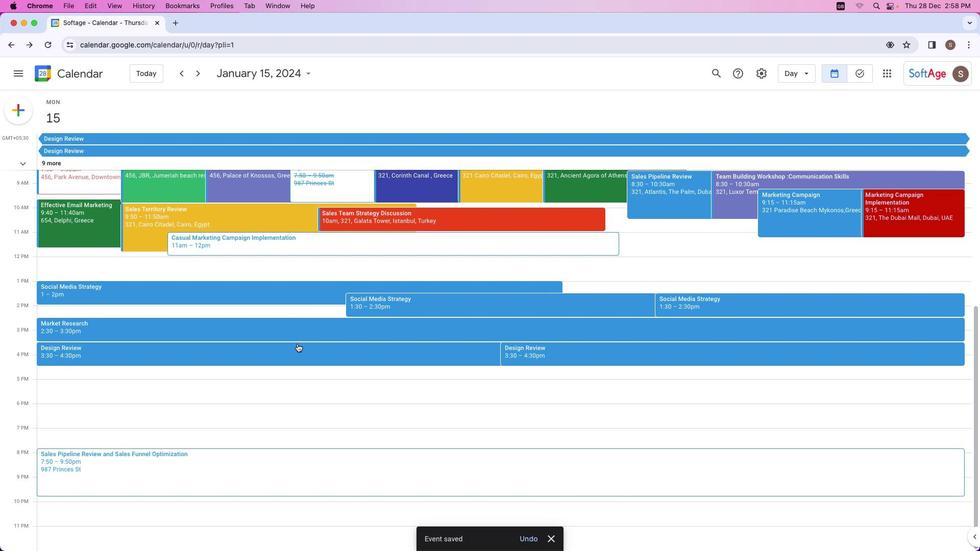 
Action: Mouse moved to (297, 343)
Screenshot: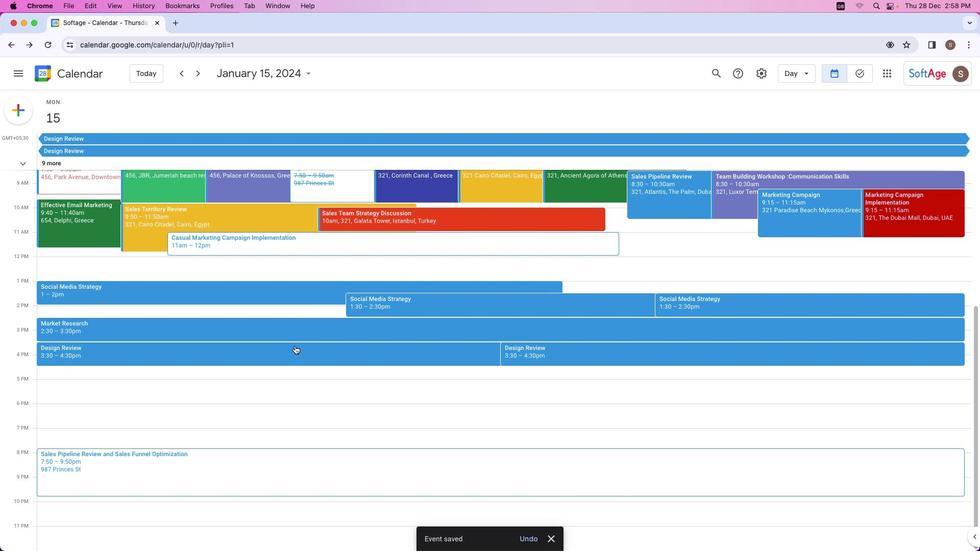 
Action: Mouse scrolled (297, 343) with delta (0, -1)
Screenshot: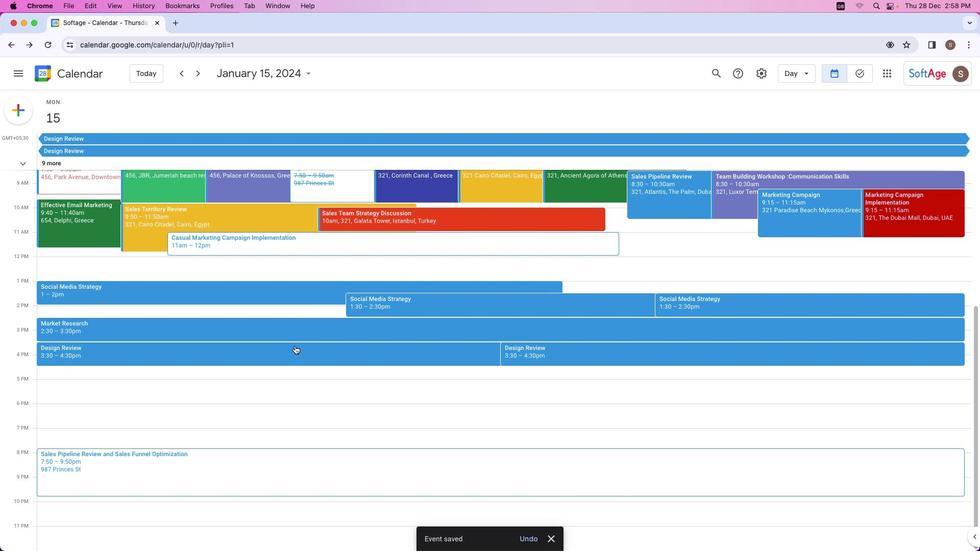 
Action: Mouse moved to (305, 342)
Screenshot: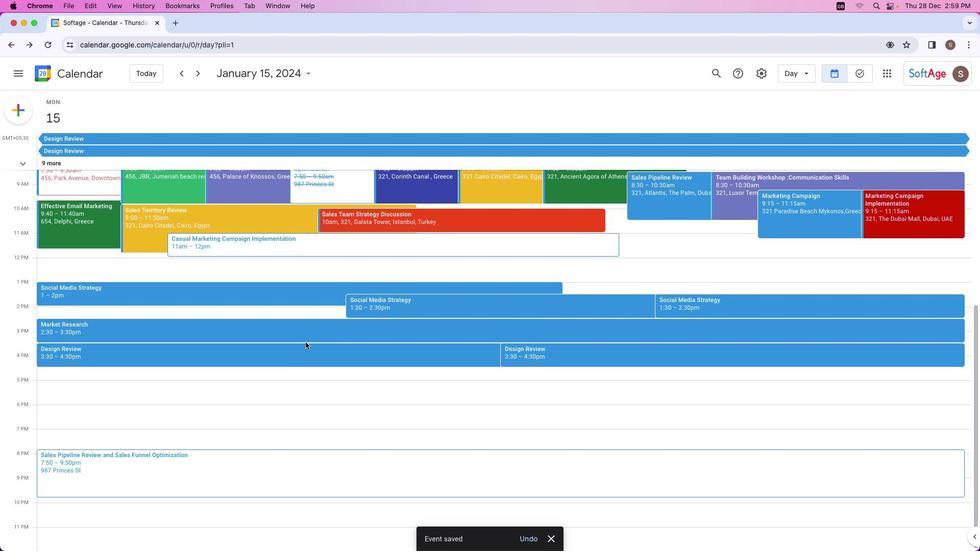 
Action: Mouse scrolled (305, 342) with delta (0, 0)
Screenshot: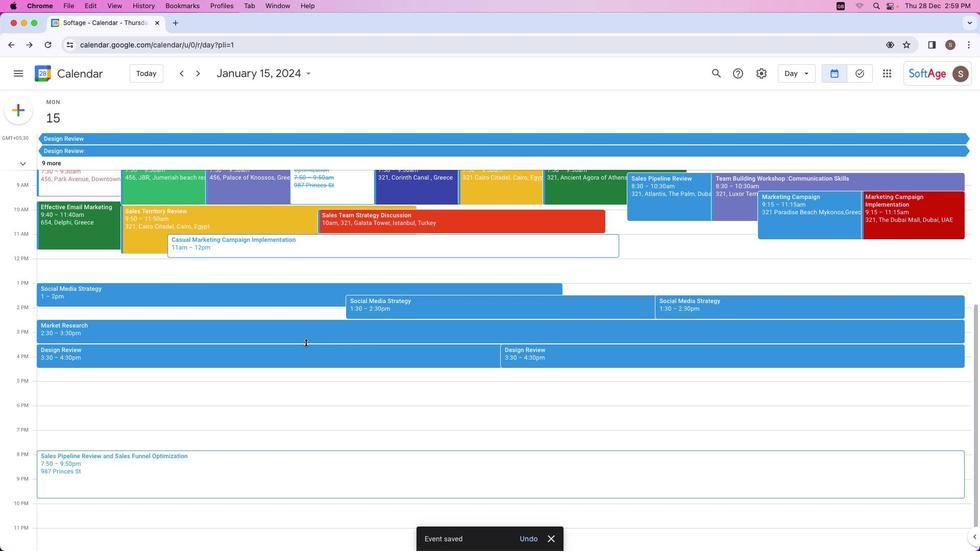 
Action: Mouse moved to (305, 342)
Screenshot: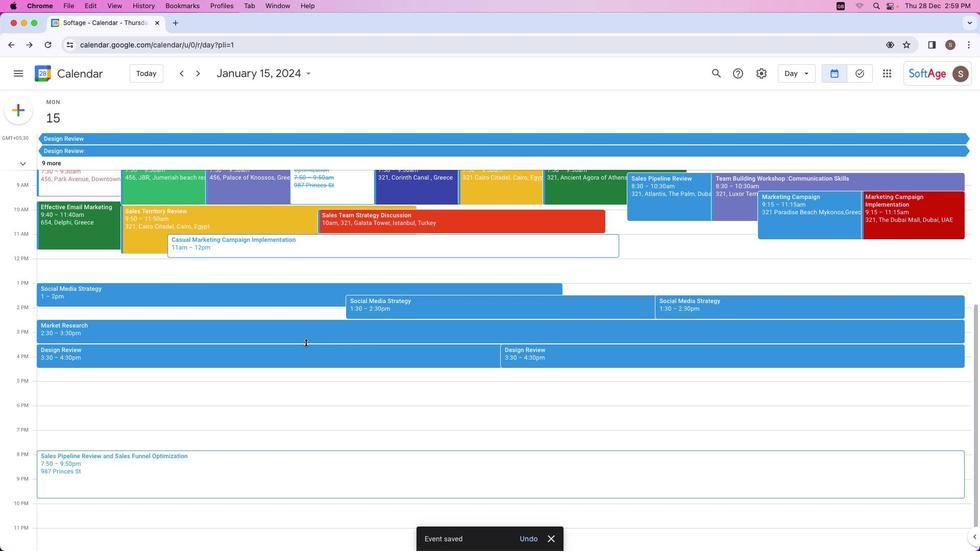 
Action: Mouse scrolled (305, 342) with delta (0, 0)
Screenshot: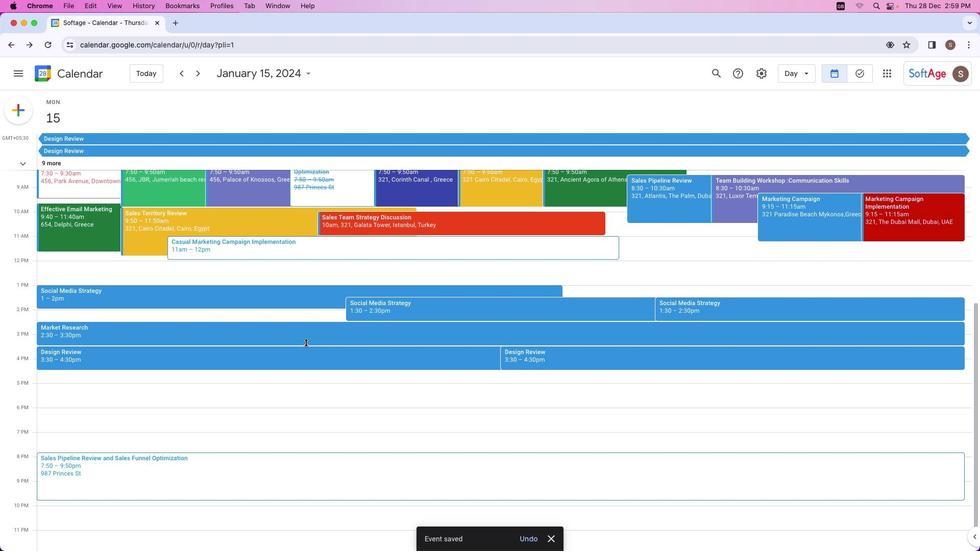 
Action: Mouse scrolled (305, 342) with delta (0, 0)
Screenshot: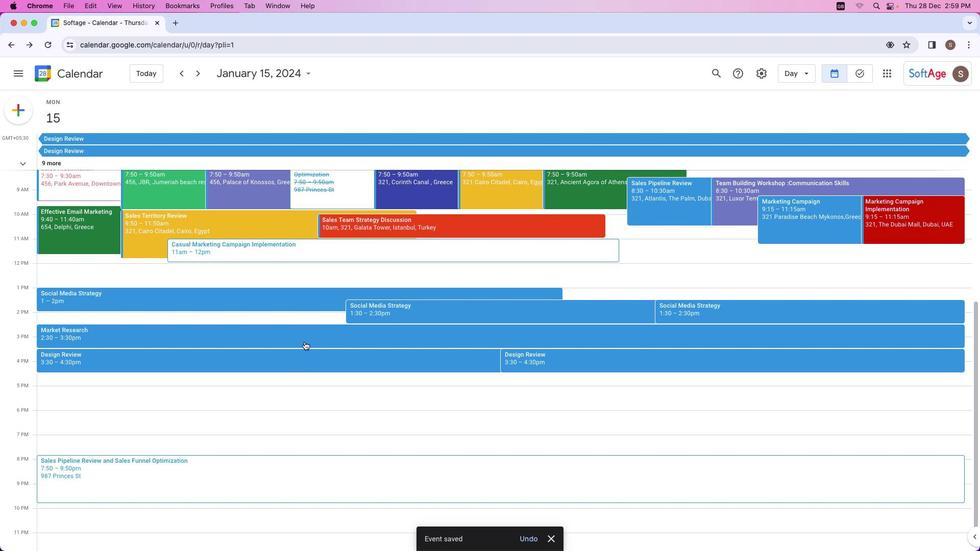 
Action: Mouse moved to (305, 342)
Screenshot: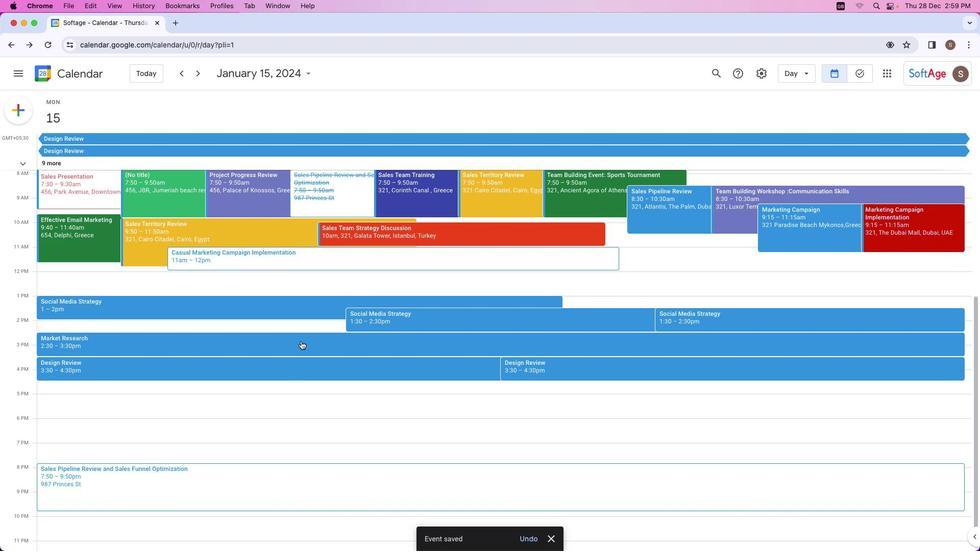 
Action: Mouse scrolled (305, 342) with delta (0, 0)
Screenshot: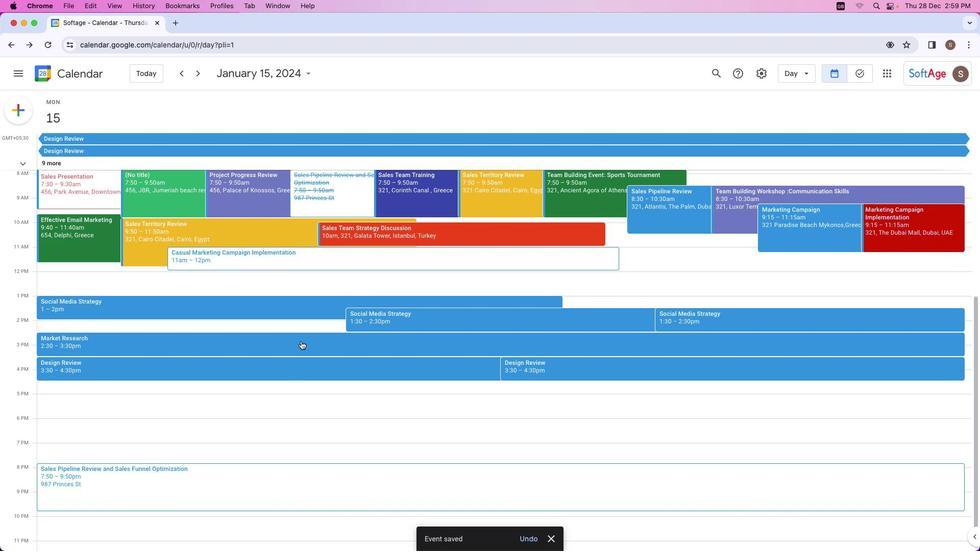 
Action: Mouse moved to (303, 341)
Screenshot: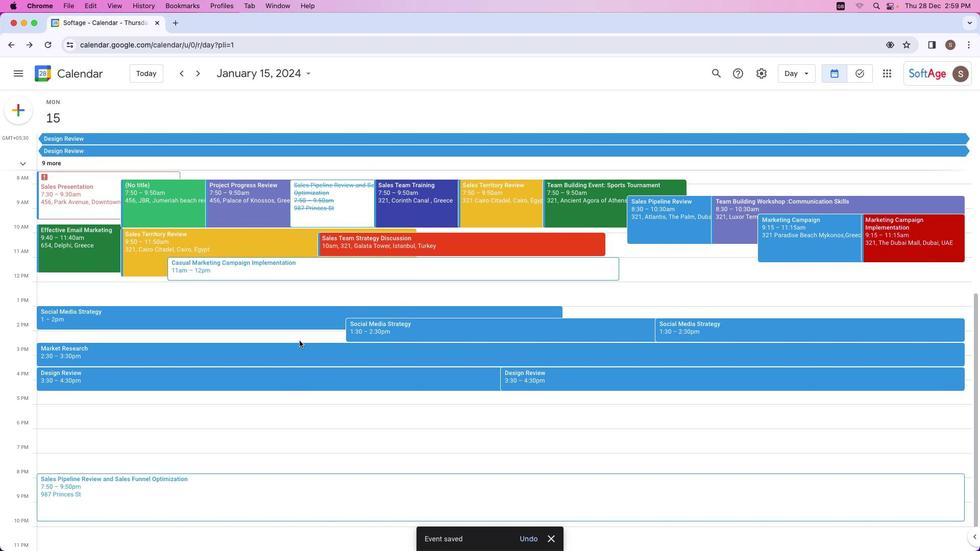 
Action: Mouse scrolled (303, 341) with delta (0, 0)
Screenshot: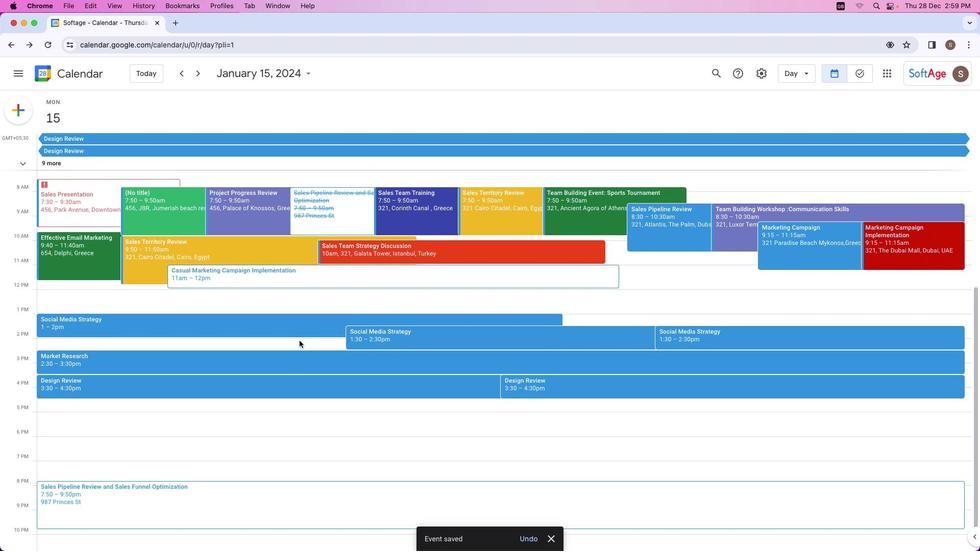 
Action: Mouse moved to (301, 341)
Screenshot: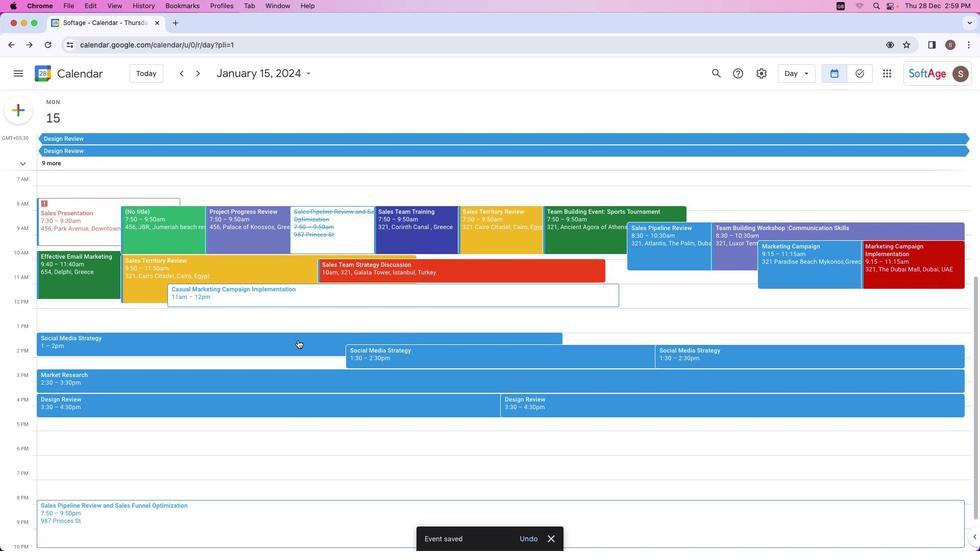 
Action: Mouse scrolled (301, 341) with delta (0, 0)
Screenshot: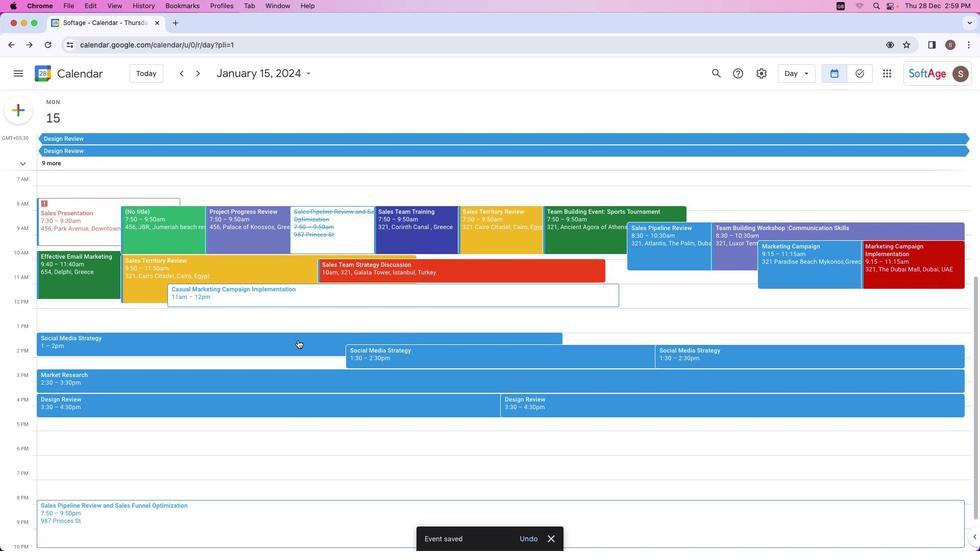
Action: Mouse moved to (293, 337)
Screenshot: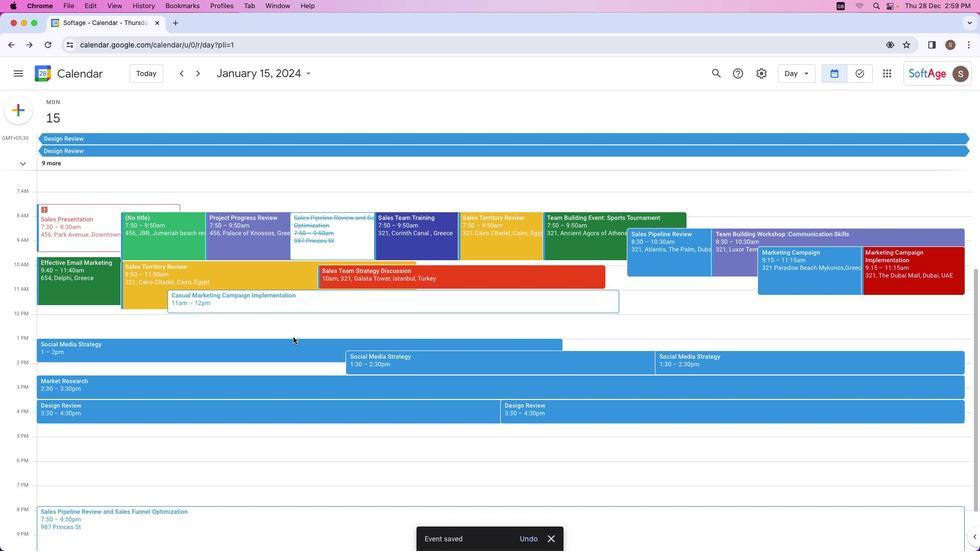 
Action: Mouse scrolled (293, 337) with delta (0, 0)
Screenshot: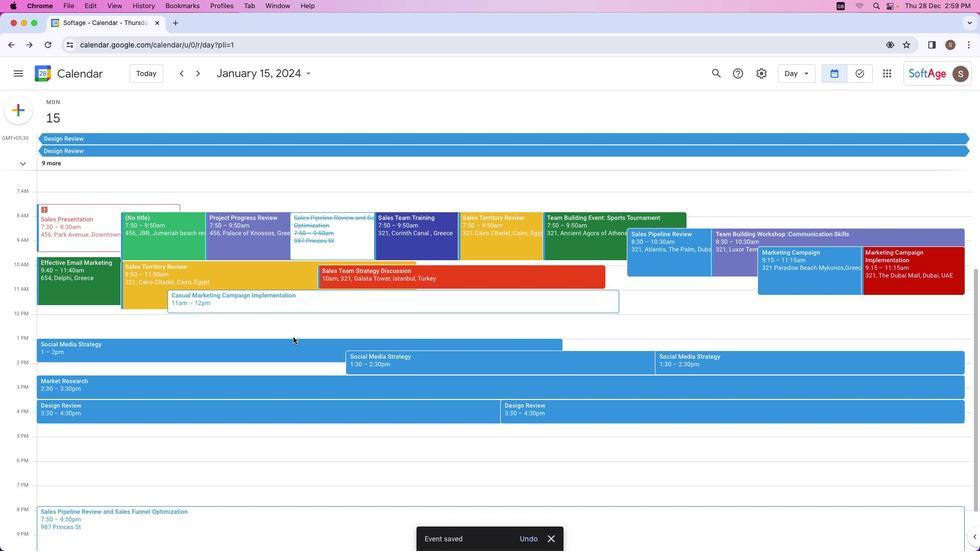 
Action: Mouse scrolled (293, 337) with delta (0, 0)
Screenshot: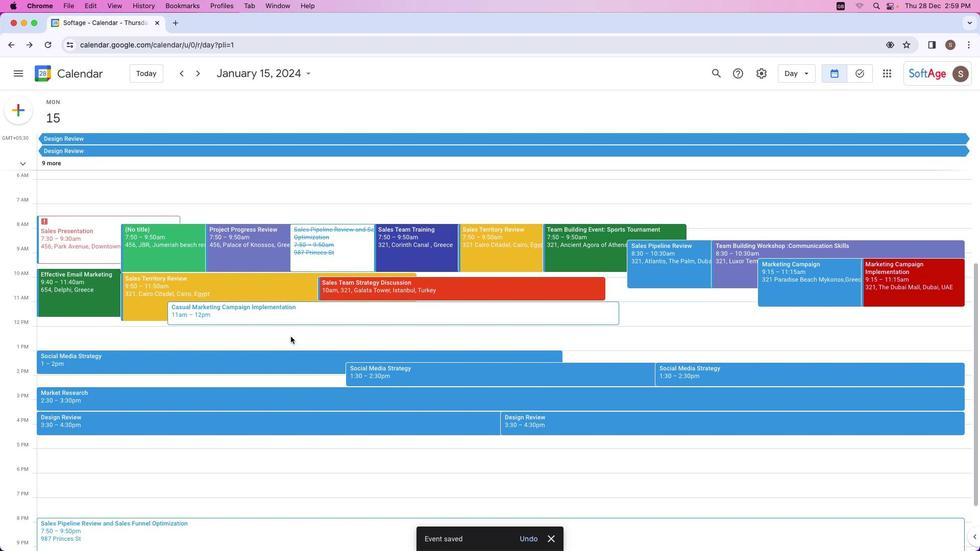 
Action: Mouse moved to (293, 337)
Screenshot: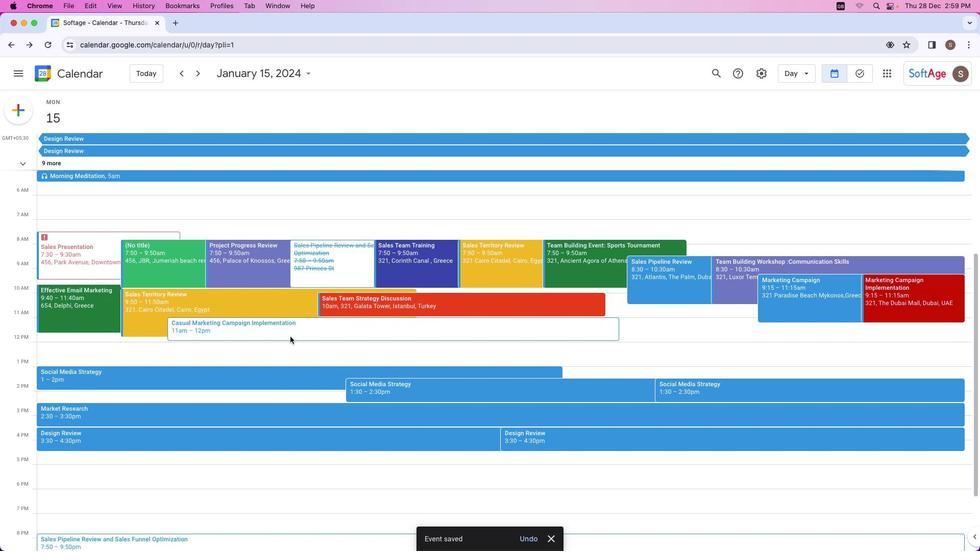 
Action: Mouse scrolled (293, 337) with delta (0, 0)
Screenshot: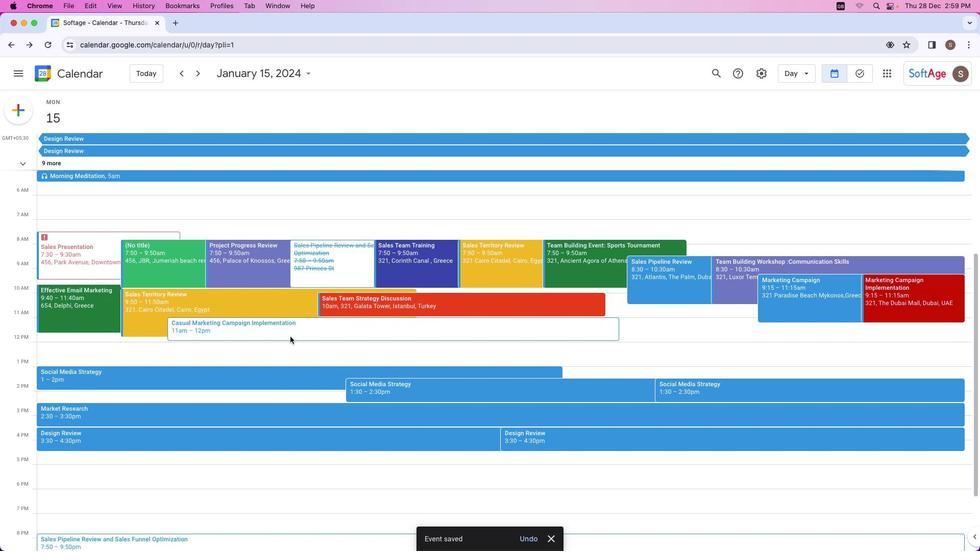 
Action: Mouse moved to (290, 336)
Screenshot: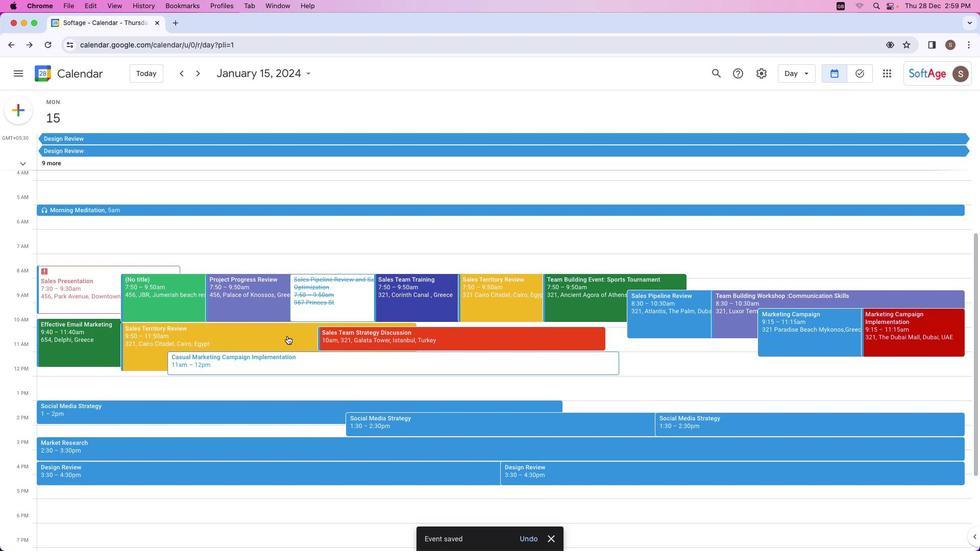 
Action: Mouse scrolled (290, 336) with delta (0, 0)
Screenshot: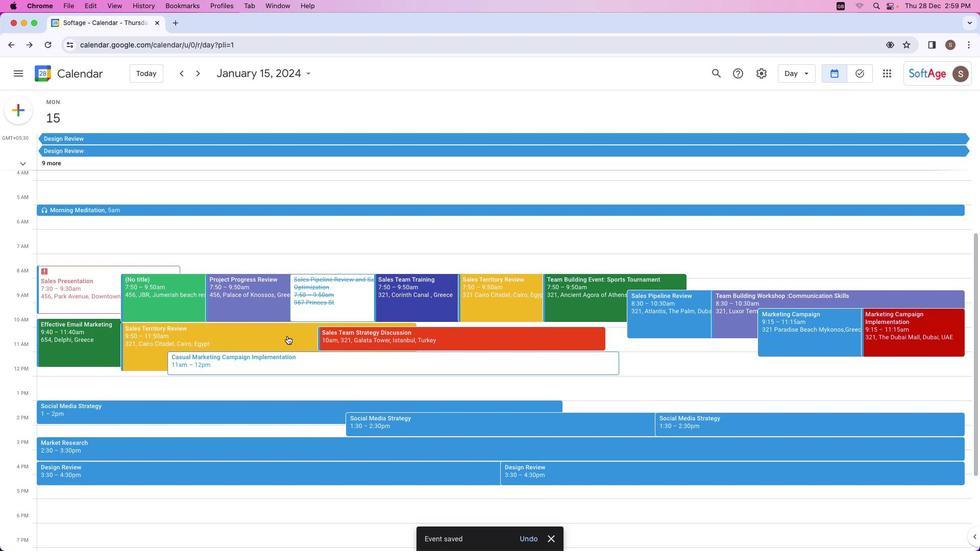 
Action: Mouse moved to (289, 336)
Screenshot: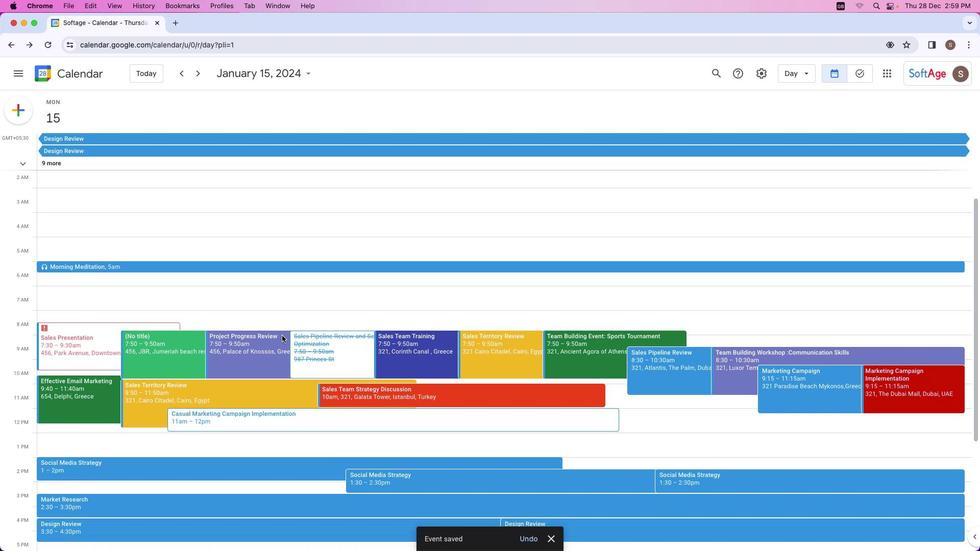 
Action: Mouse scrolled (289, 336) with delta (0, 1)
Screenshot: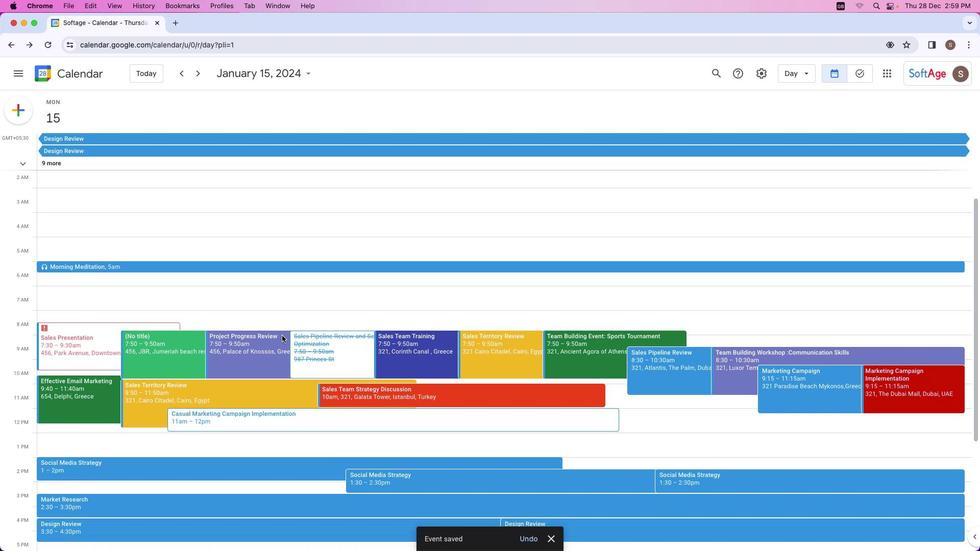 
Action: Mouse moved to (287, 336)
Screenshot: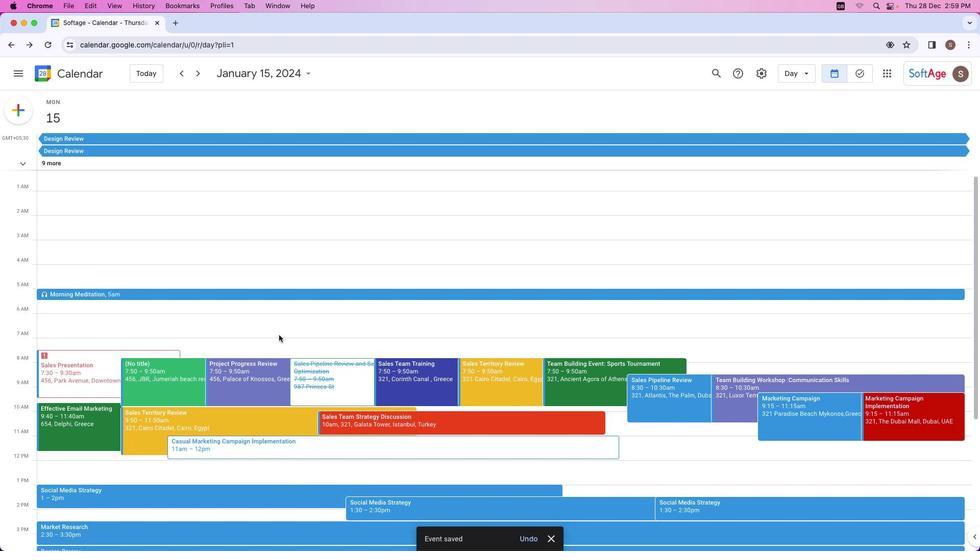 
Action: Mouse scrolled (287, 336) with delta (0, 1)
Screenshot: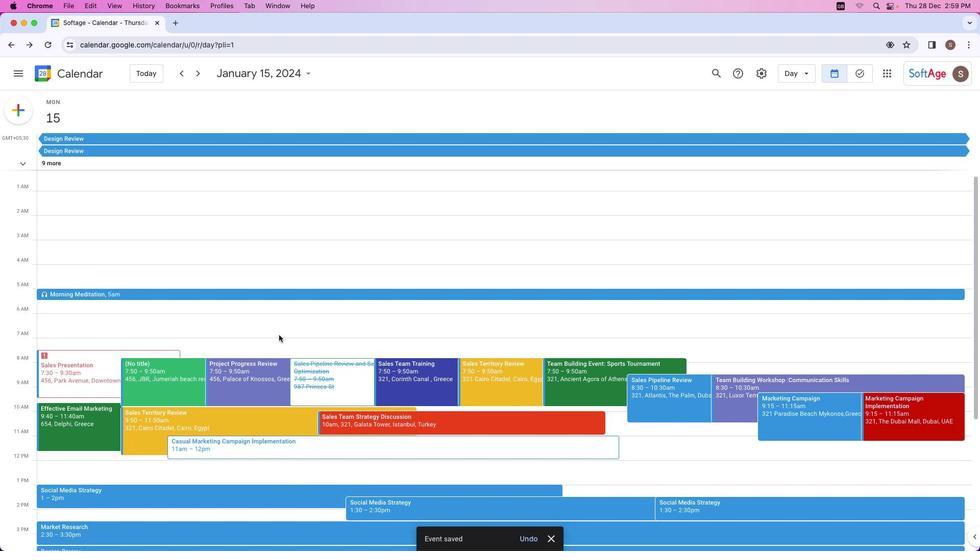 
Action: Mouse moved to (124, 291)
Screenshot: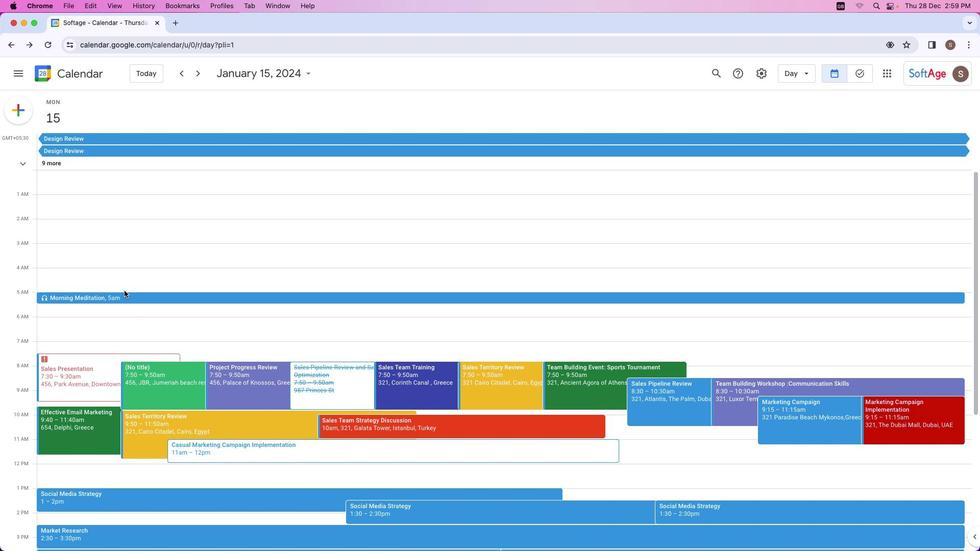 
Action: Mouse scrolled (124, 291) with delta (0, 0)
Screenshot: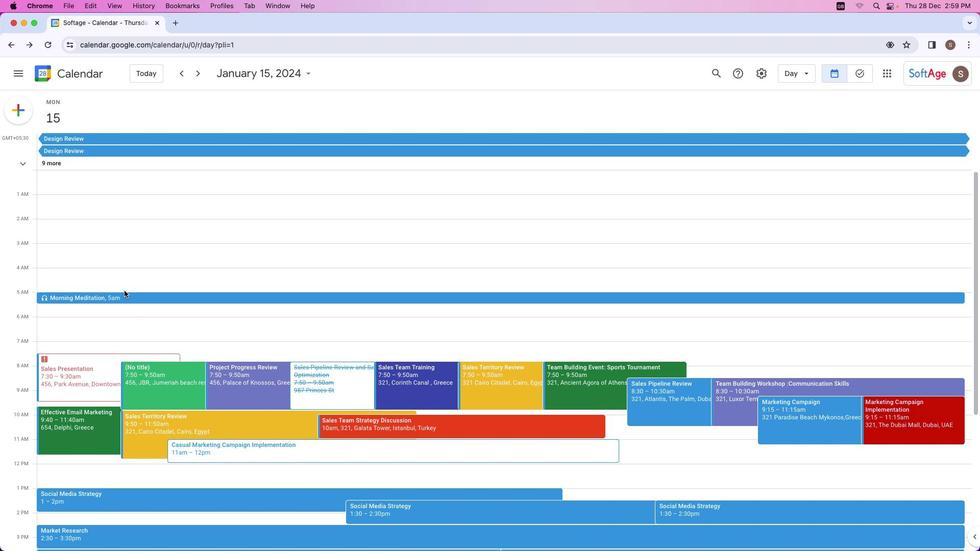 
Action: Mouse moved to (124, 291)
Screenshot: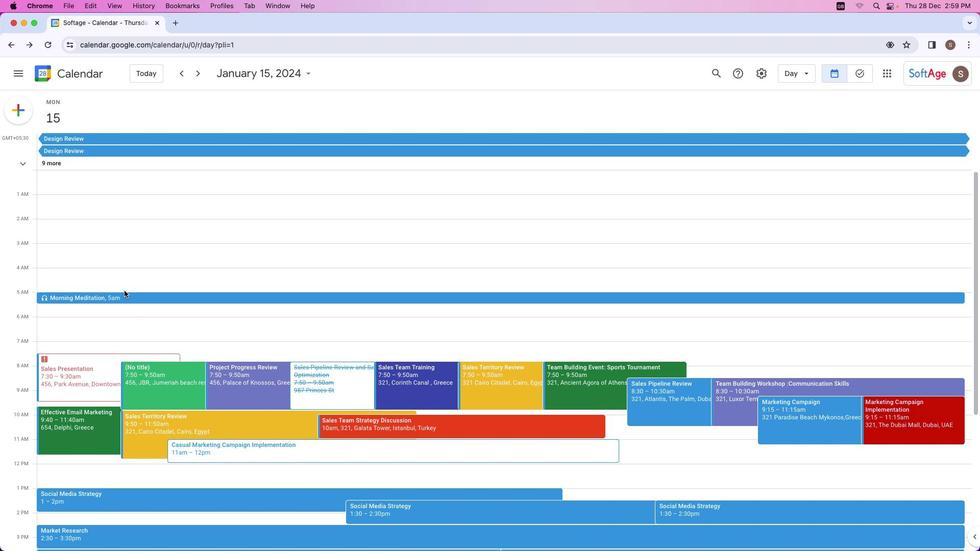 
Action: Mouse scrolled (124, 291) with delta (0, 0)
Screenshot: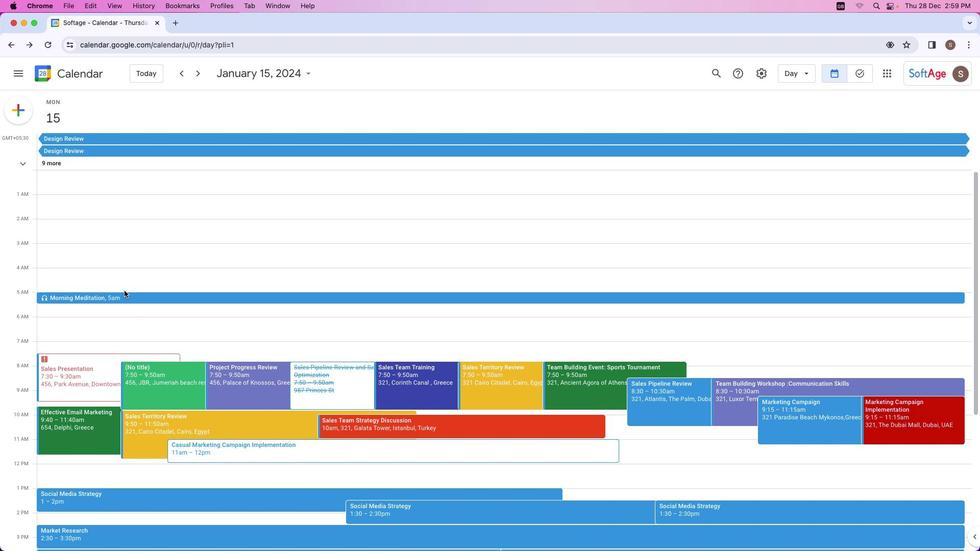 
Action: Mouse scrolled (124, 291) with delta (0, 0)
Screenshot: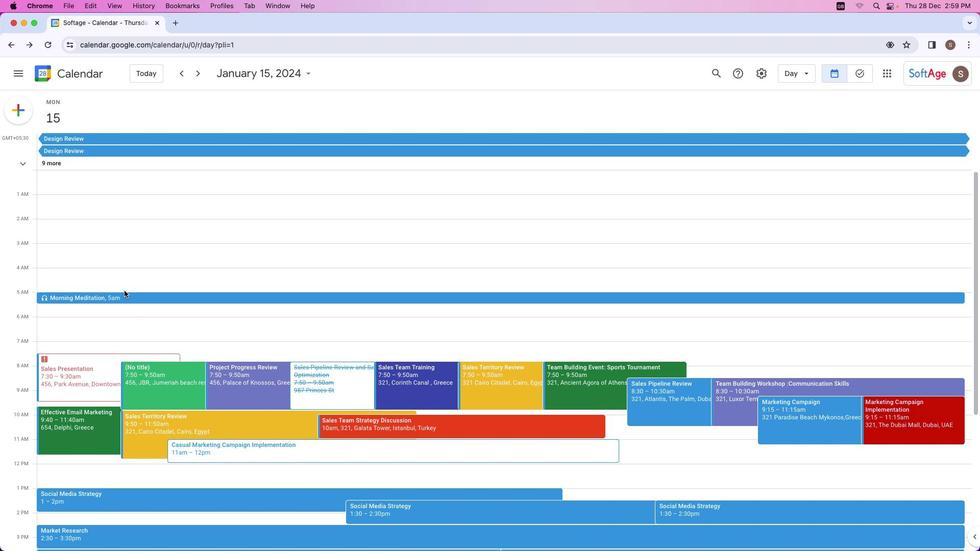 
Action: Mouse scrolled (124, 291) with delta (0, 0)
Screenshot: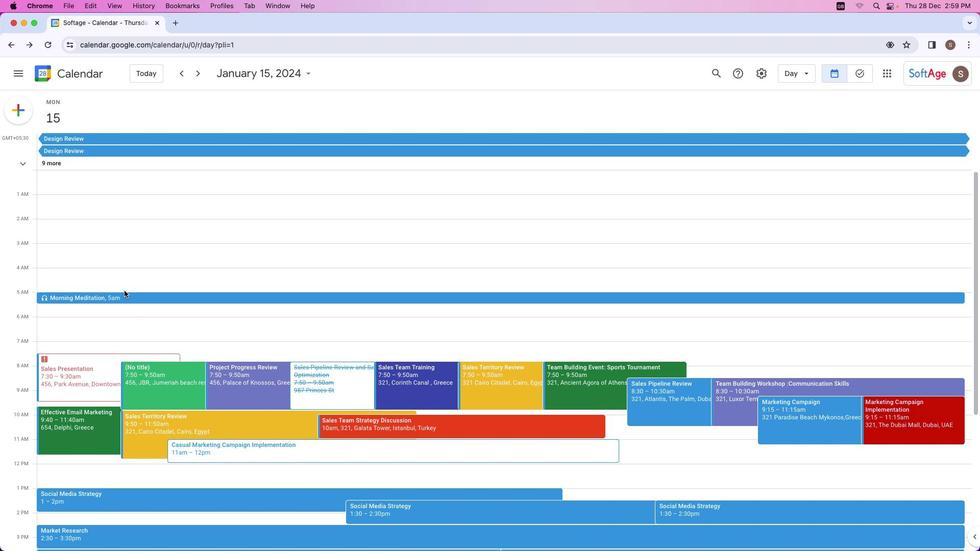
Action: Mouse scrolled (124, 291) with delta (0, 0)
Screenshot: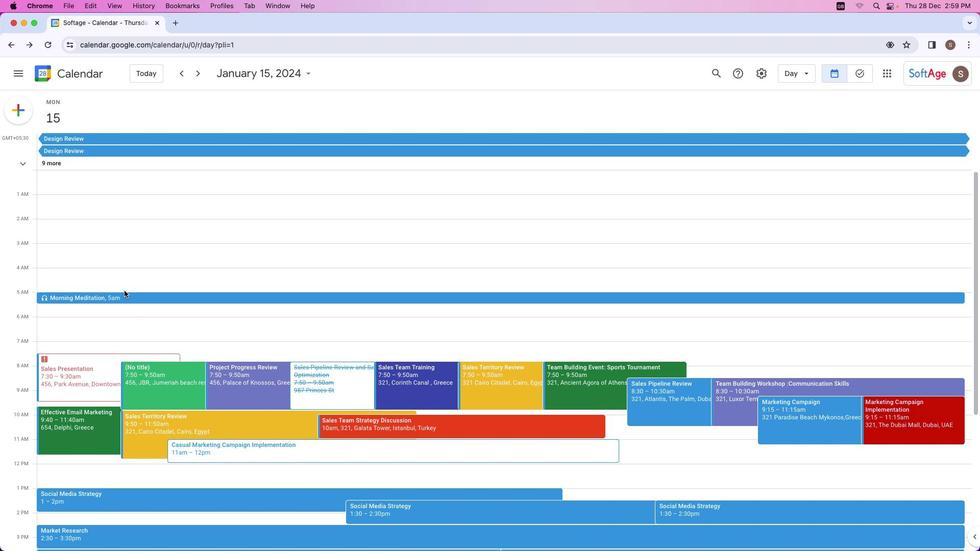 
Action: Mouse scrolled (124, 291) with delta (0, 0)
Screenshot: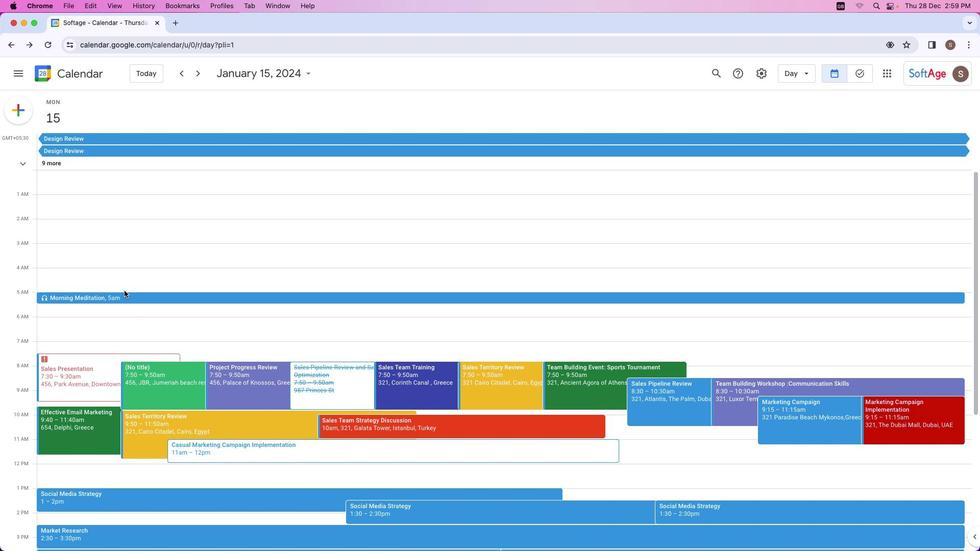 
Action: Mouse moved to (22, 162)
Screenshot: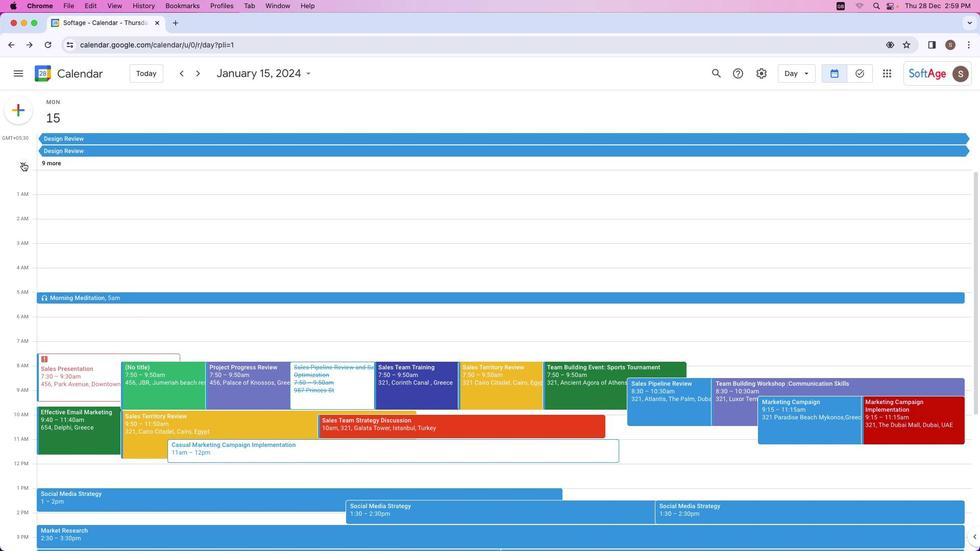 
Action: Mouse pressed left at (22, 162)
Screenshot: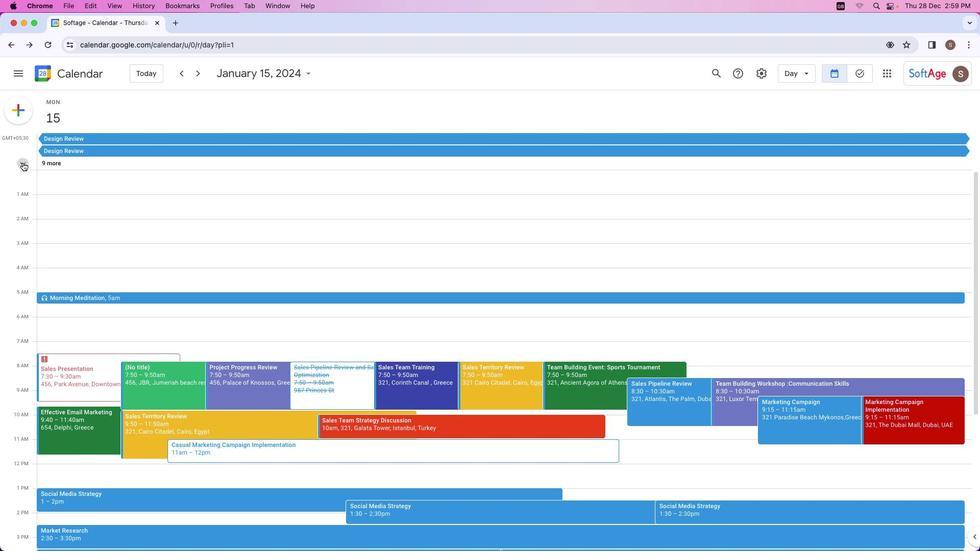 
Action: Mouse moved to (63, 222)
Screenshot: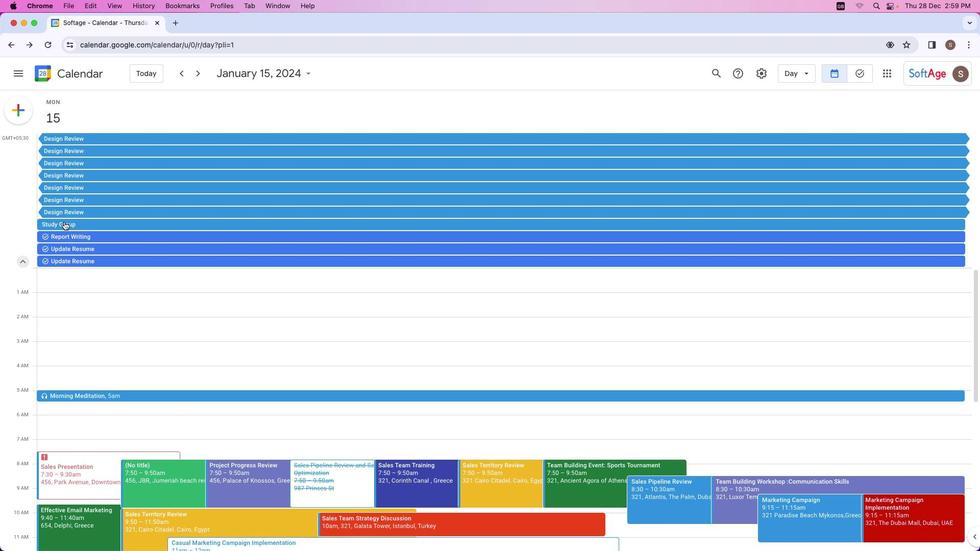 
Action: Mouse pressed left at (63, 222)
Screenshot: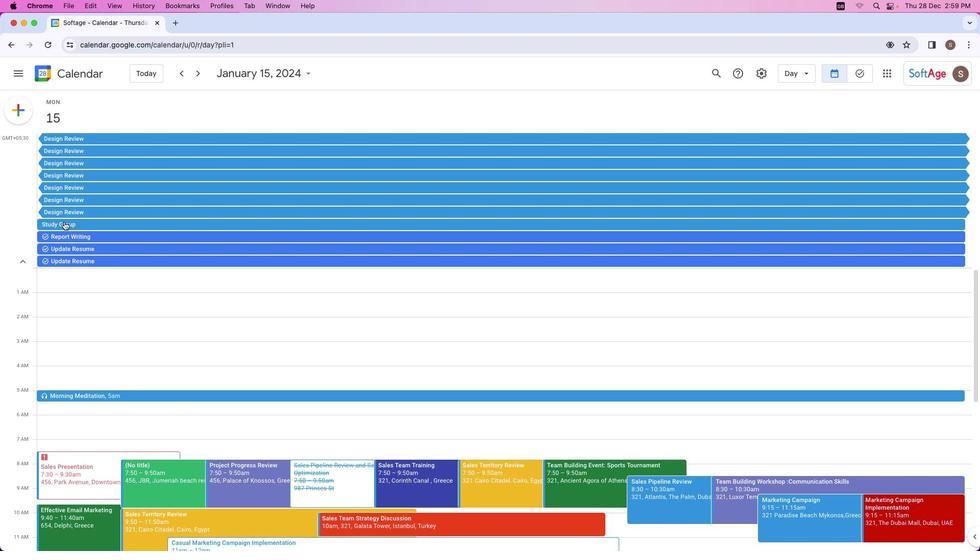 
Action: Mouse moved to (549, 267)
Screenshot: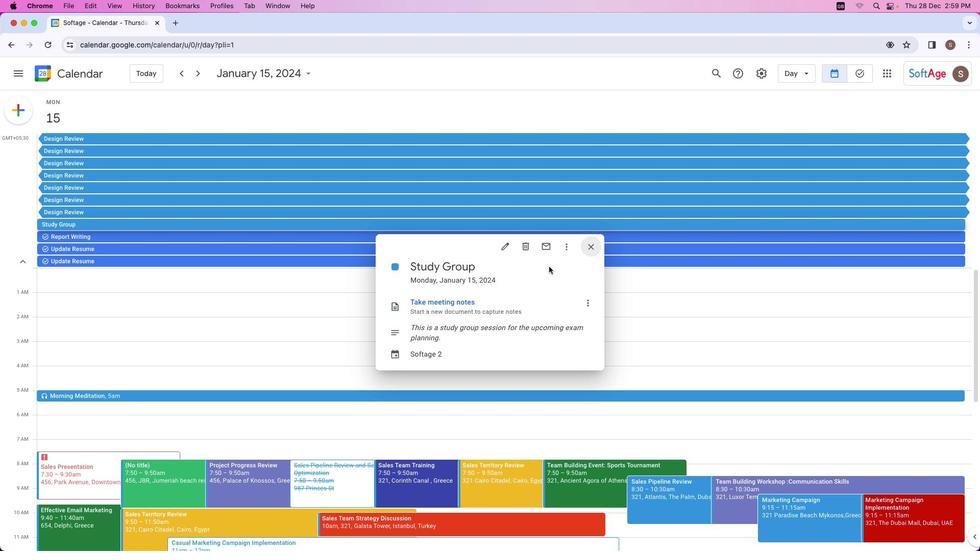 
